 Task: In the  document policy.html Use the tool word Count 'and display word count while typing'. Find the word using Dictionary 'joyous'. Below name insert the link: in.pinterest.com
Action: Mouse moved to (212, 350)
Screenshot: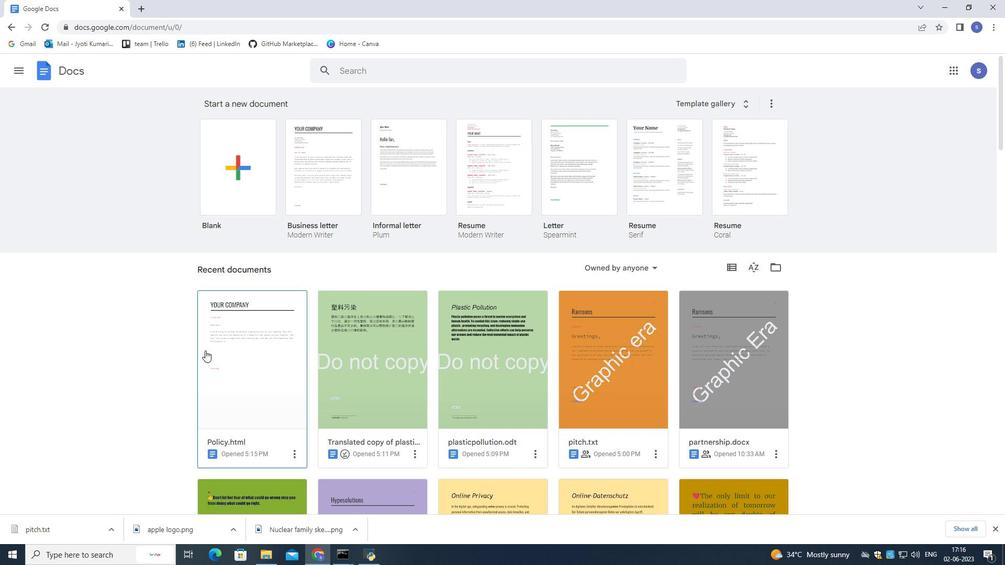 
Action: Mouse pressed left at (212, 350)
Screenshot: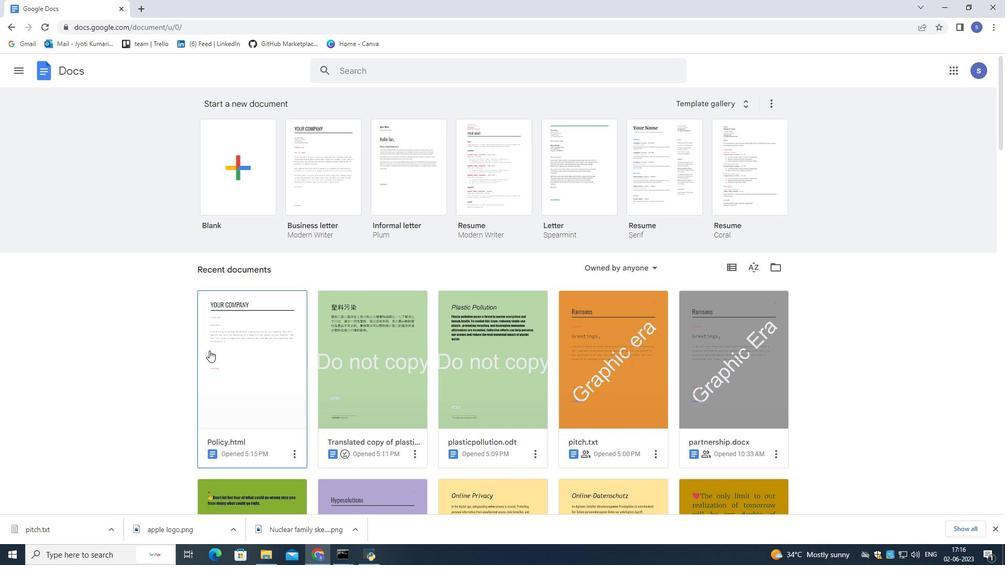 
Action: Mouse moved to (213, 350)
Screenshot: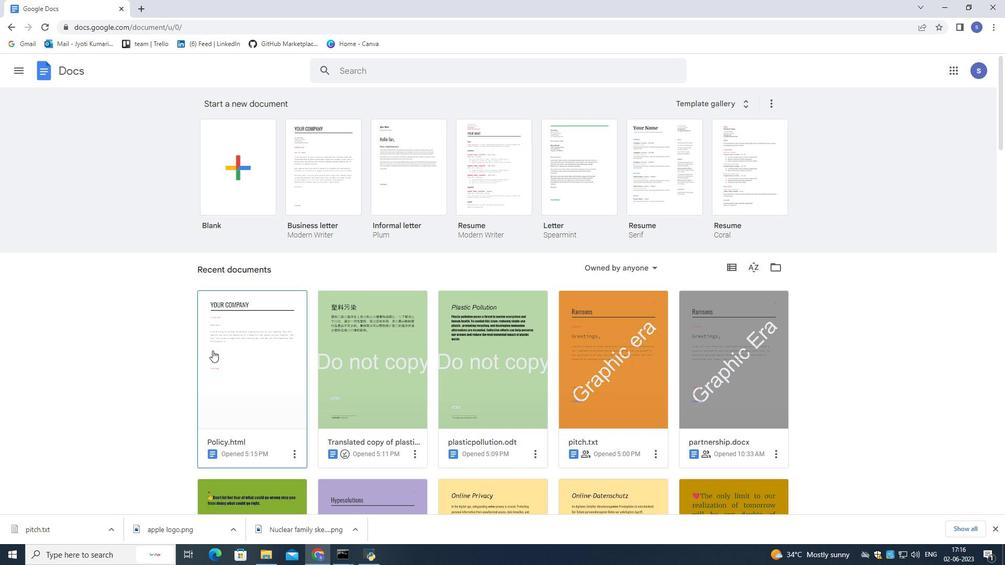 
Action: Mouse pressed left at (213, 350)
Screenshot: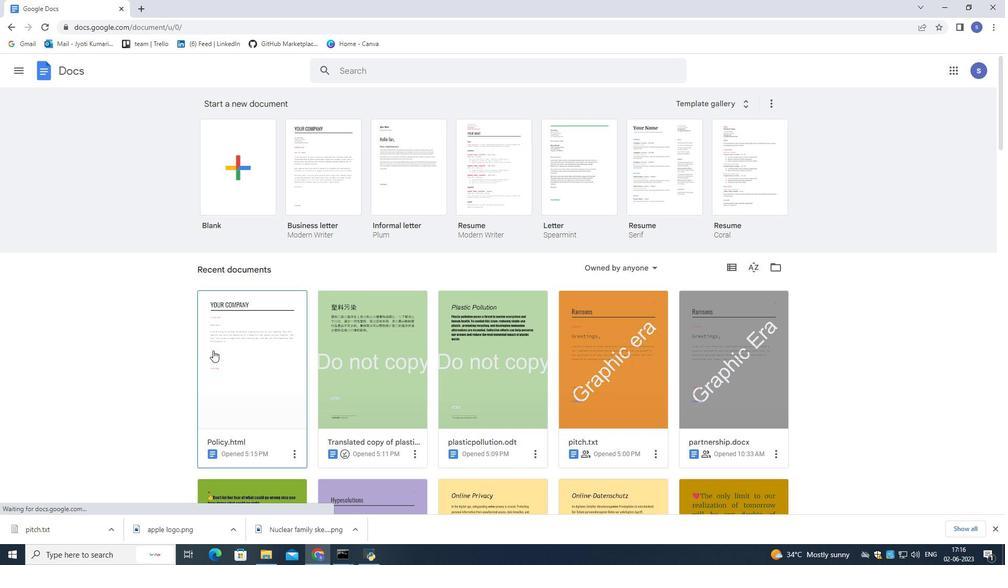 
Action: Mouse moved to (171, 75)
Screenshot: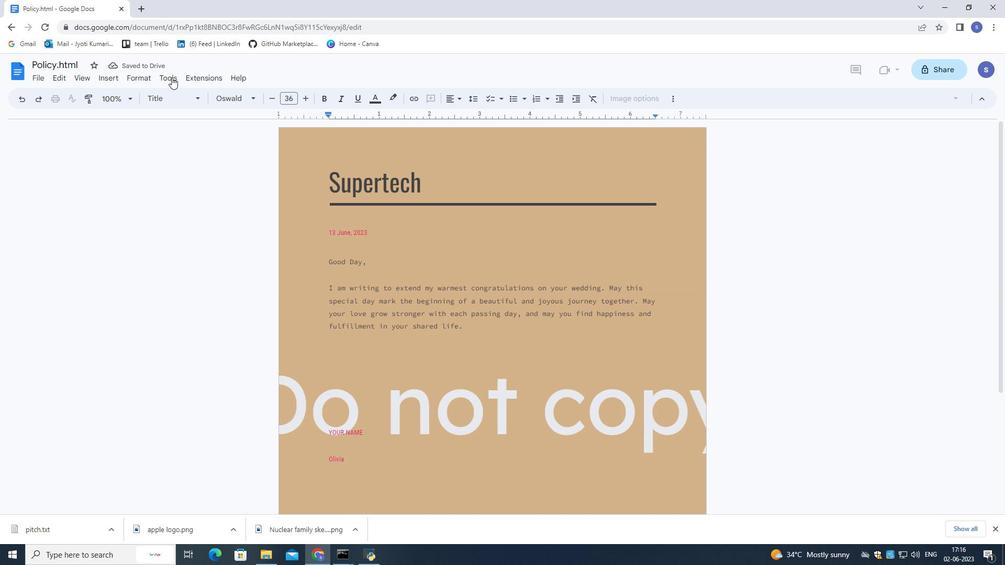 
Action: Mouse pressed left at (171, 75)
Screenshot: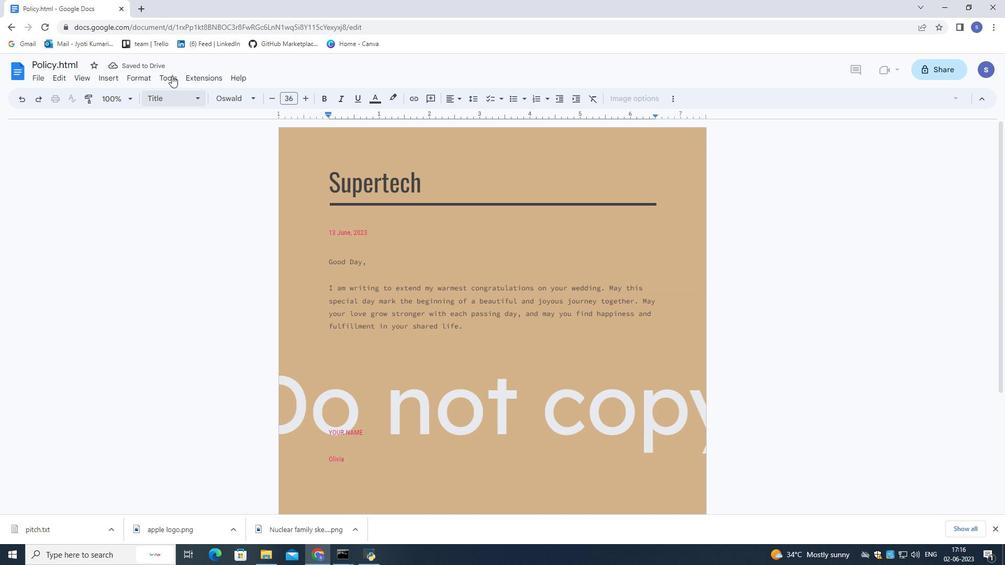 
Action: Mouse moved to (178, 108)
Screenshot: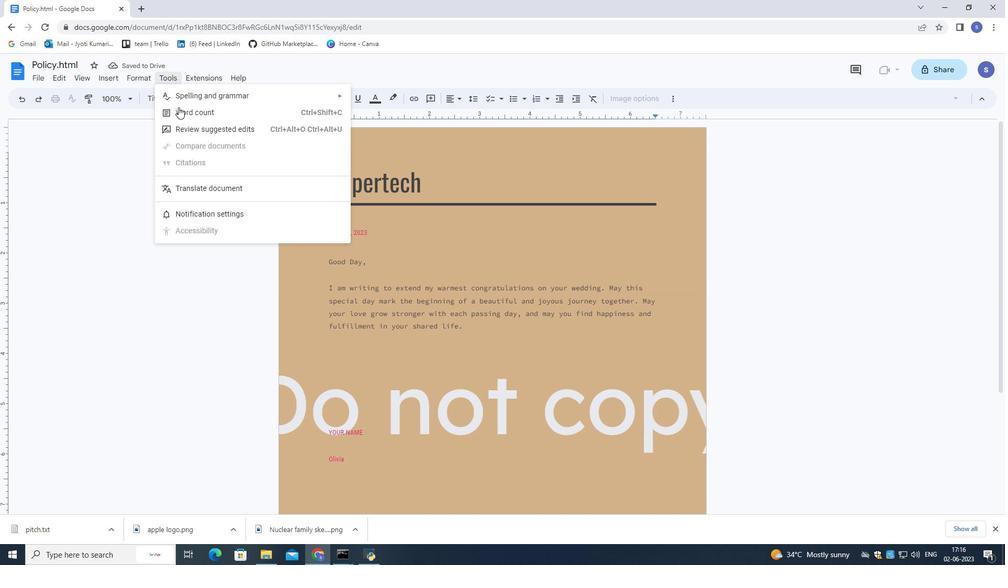 
Action: Mouse pressed left at (178, 108)
Screenshot: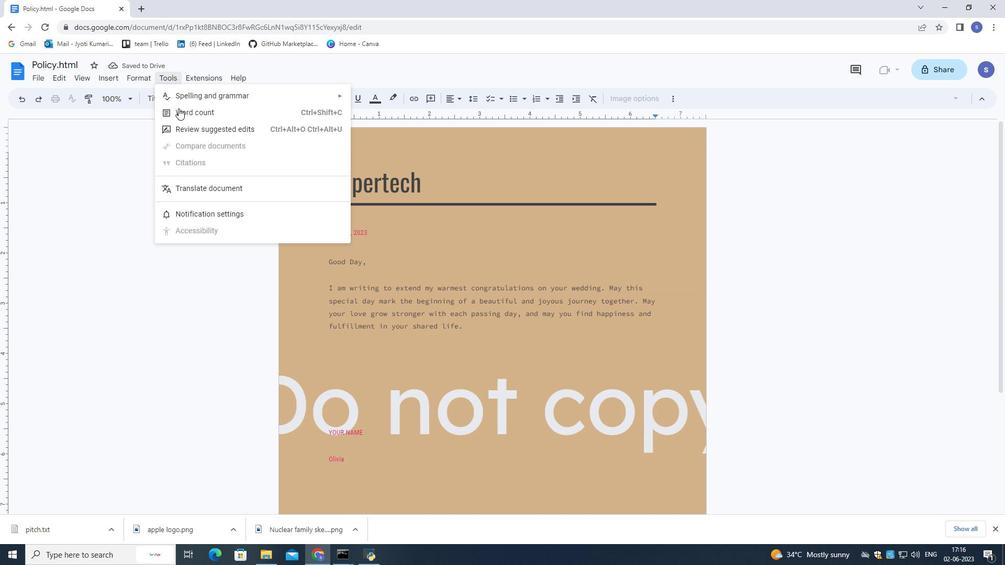 
Action: Mouse moved to (439, 328)
Screenshot: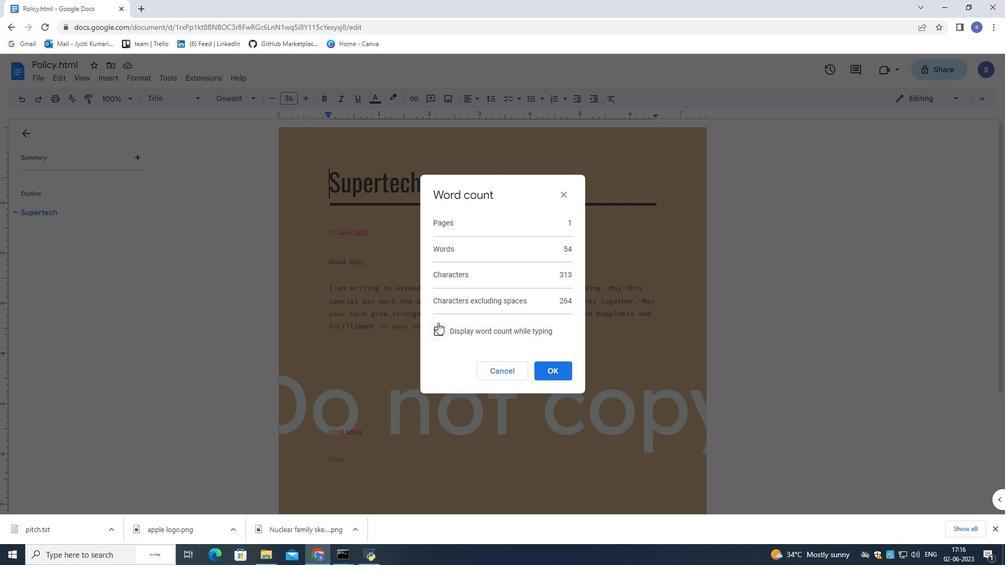 
Action: Mouse pressed left at (439, 328)
Screenshot: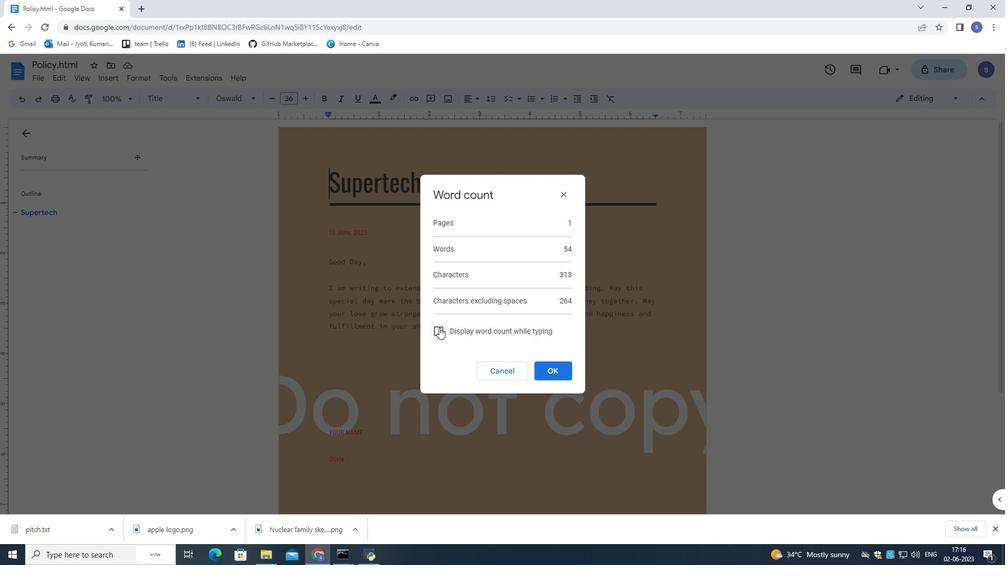 
Action: Mouse moved to (559, 372)
Screenshot: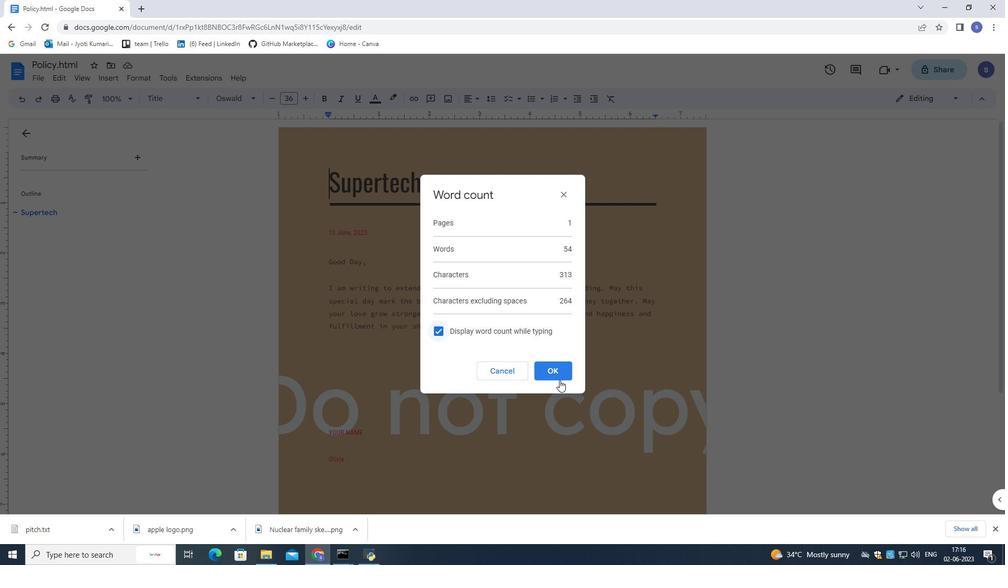 
Action: Mouse pressed left at (559, 372)
Screenshot: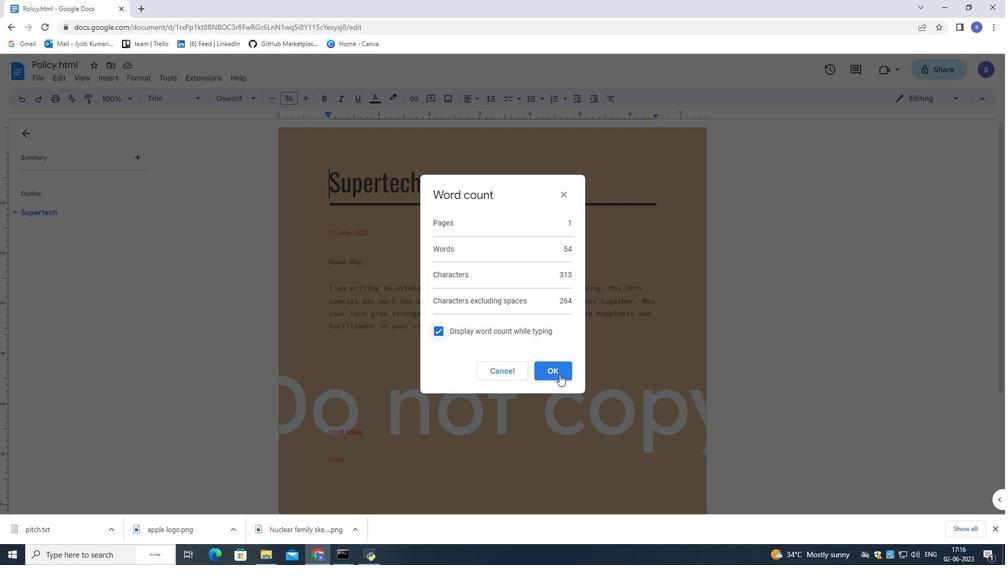 
Action: Mouse moved to (175, 76)
Screenshot: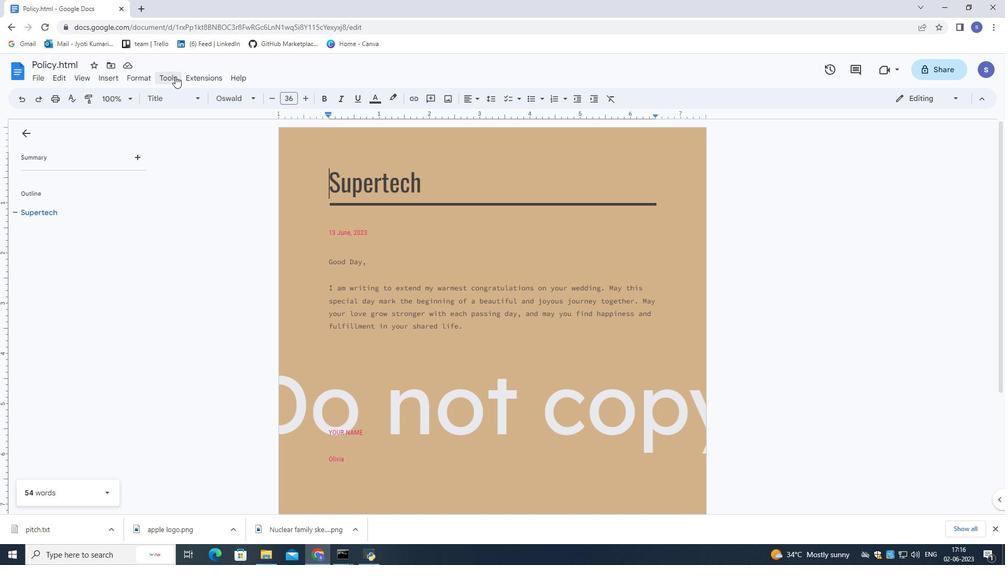 
Action: Mouse pressed left at (175, 76)
Screenshot: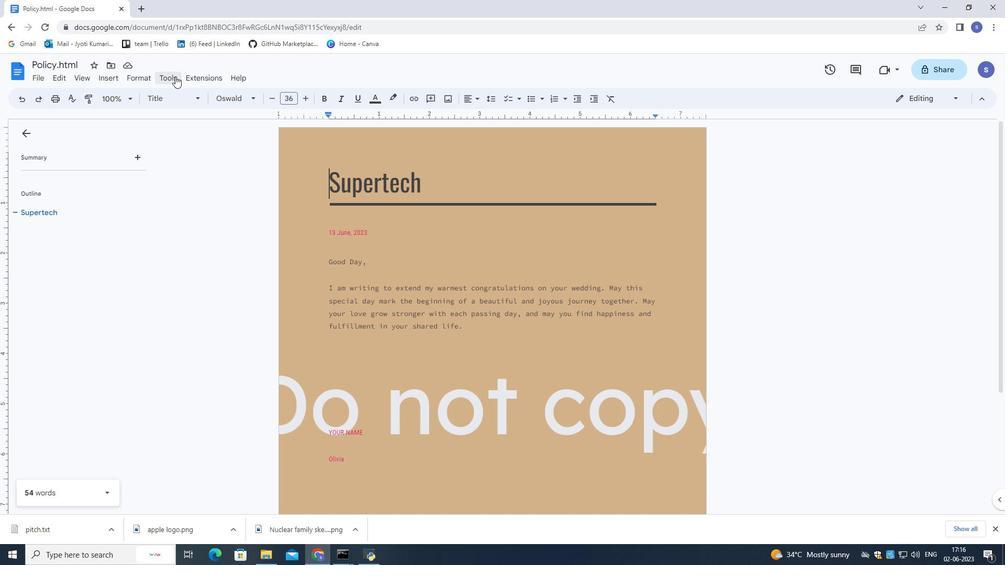 
Action: Mouse moved to (210, 215)
Screenshot: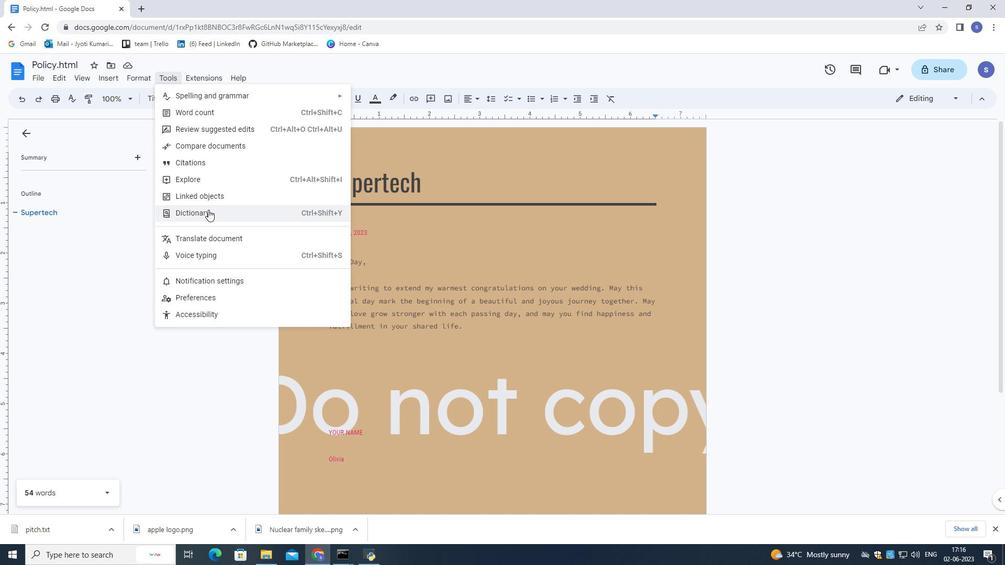 
Action: Mouse pressed left at (210, 215)
Screenshot: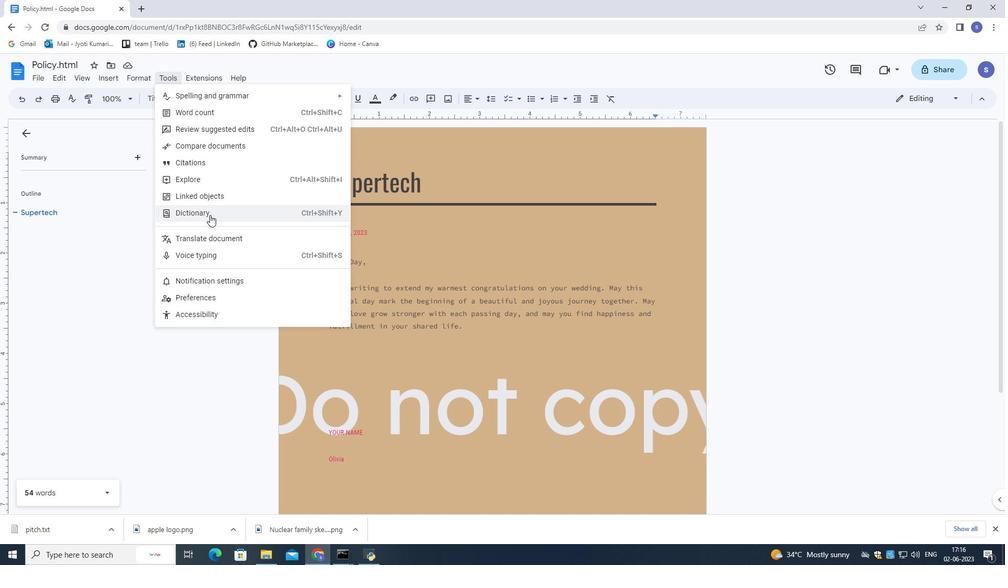 
Action: Mouse moved to (911, 129)
Screenshot: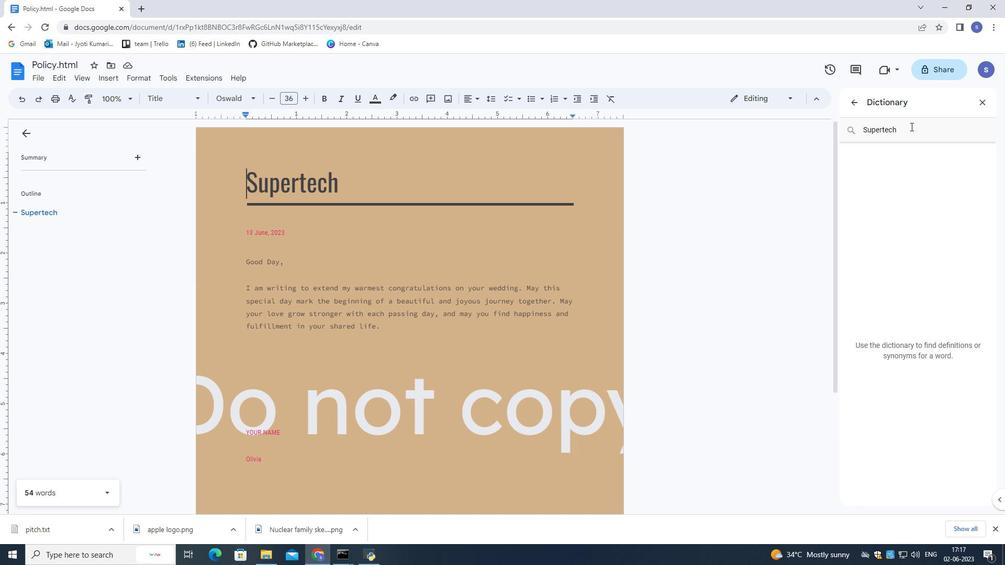 
Action: Mouse pressed left at (911, 129)
Screenshot: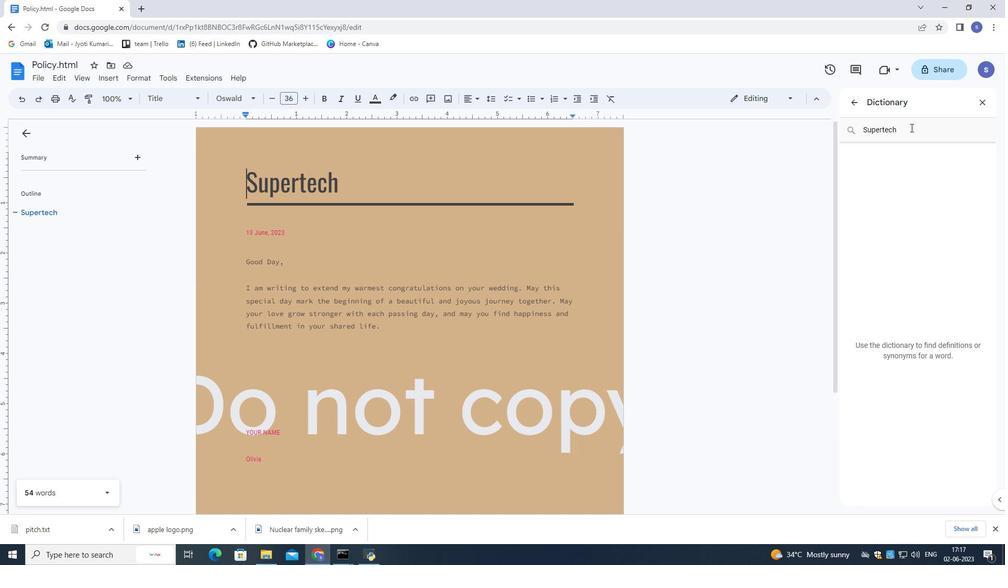 
Action: Mouse pressed left at (911, 129)
Screenshot: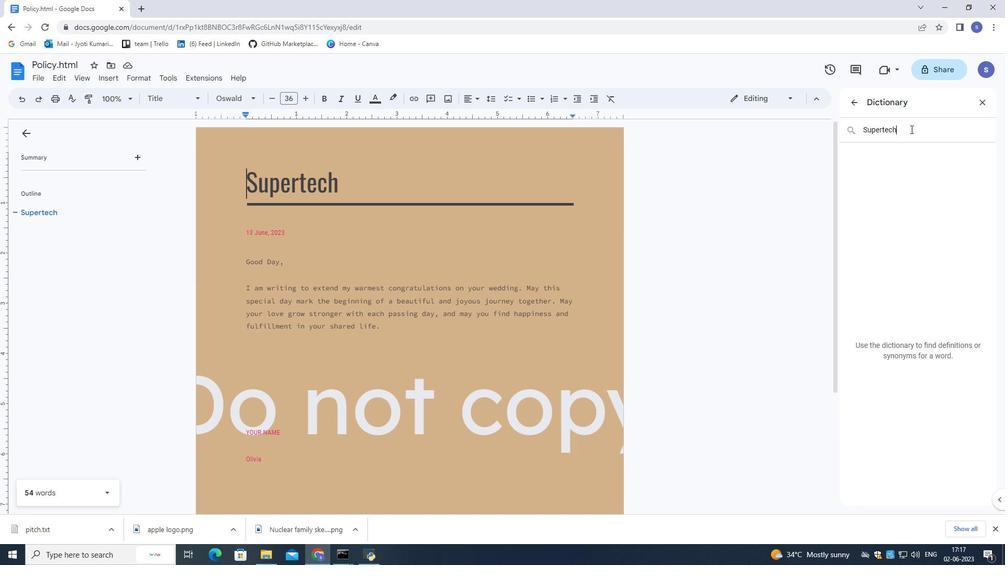 
Action: Mouse moved to (907, 135)
Screenshot: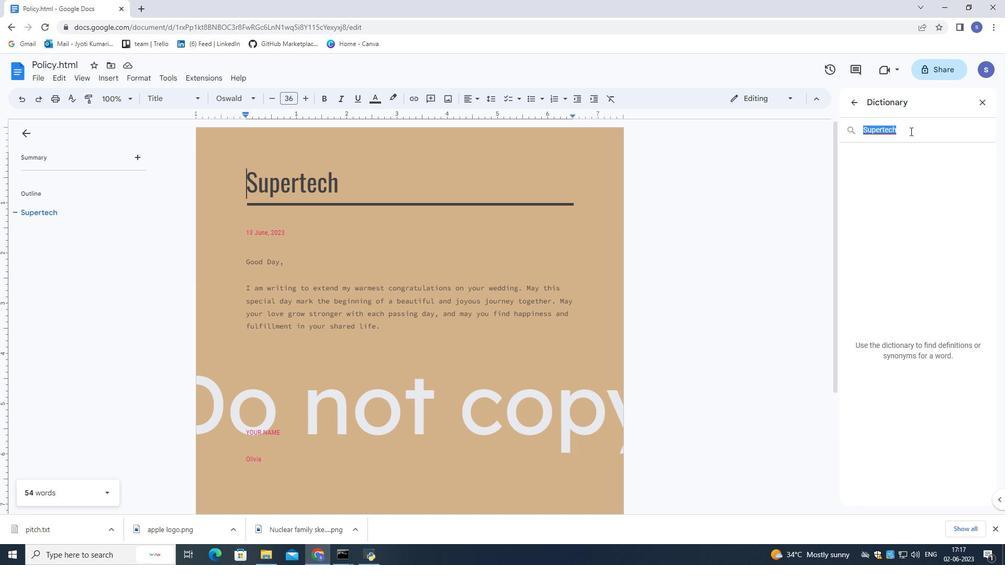 
Action: Key pressed joyous<Key.enter>
Screenshot: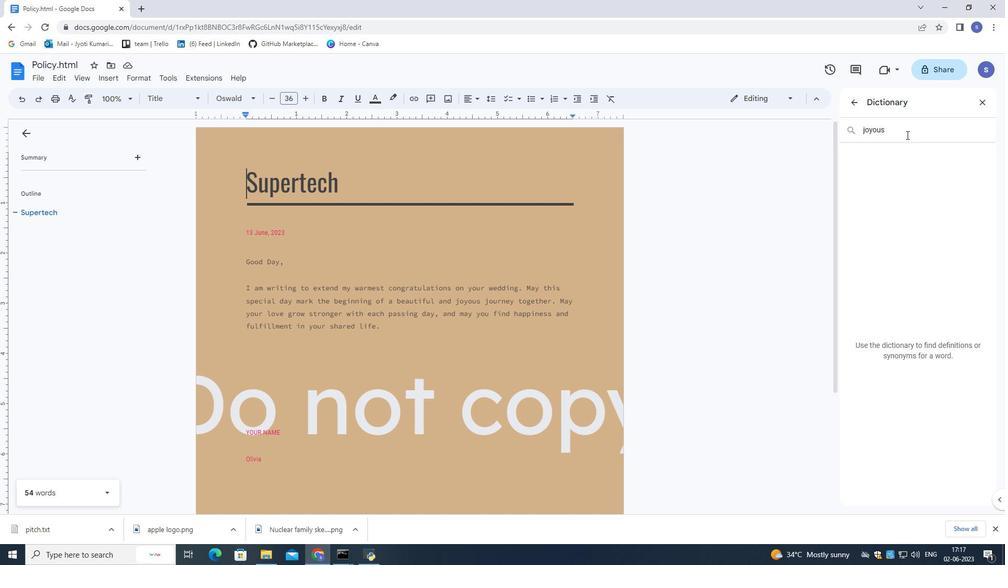 
Action: Mouse moved to (470, 349)
Screenshot: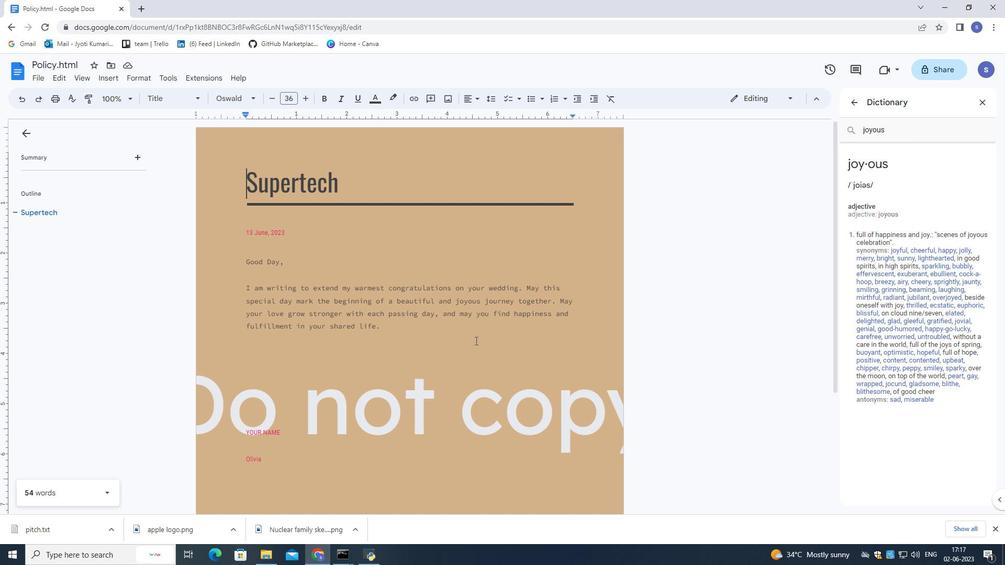 
Action: Mouse scrolled (470, 349) with delta (0, 0)
Screenshot: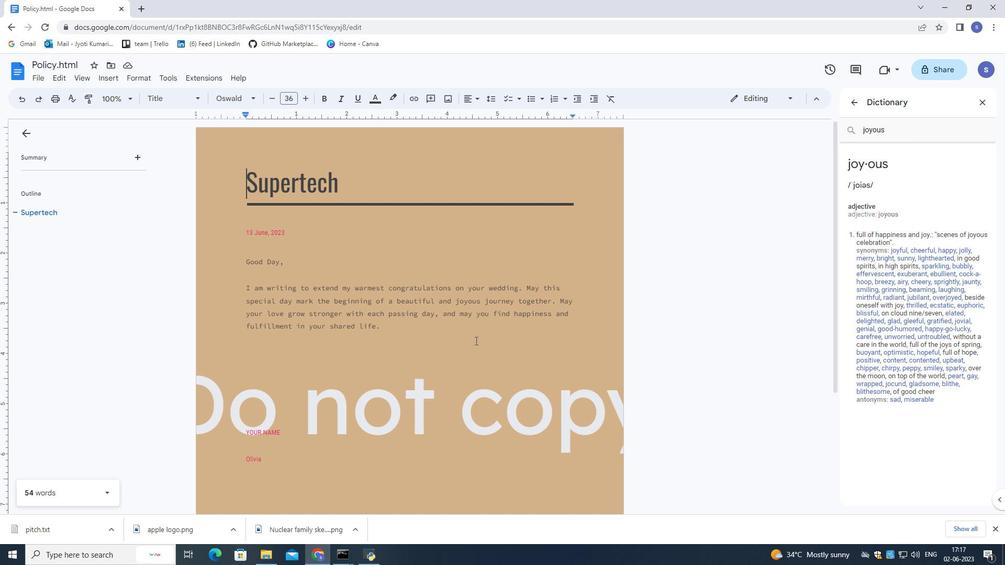 
Action: Mouse moved to (470, 350)
Screenshot: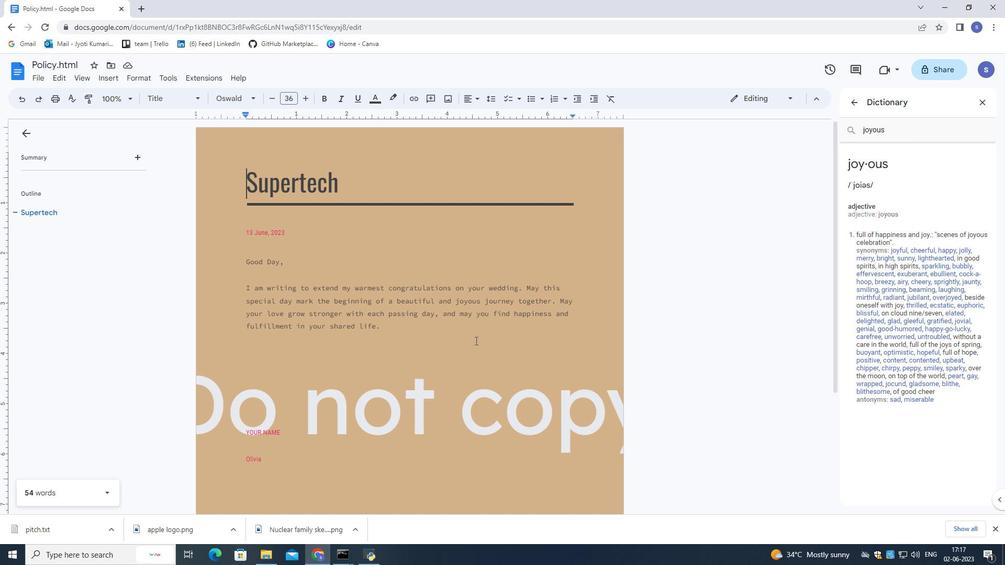 
Action: Mouse scrolled (470, 349) with delta (0, 0)
Screenshot: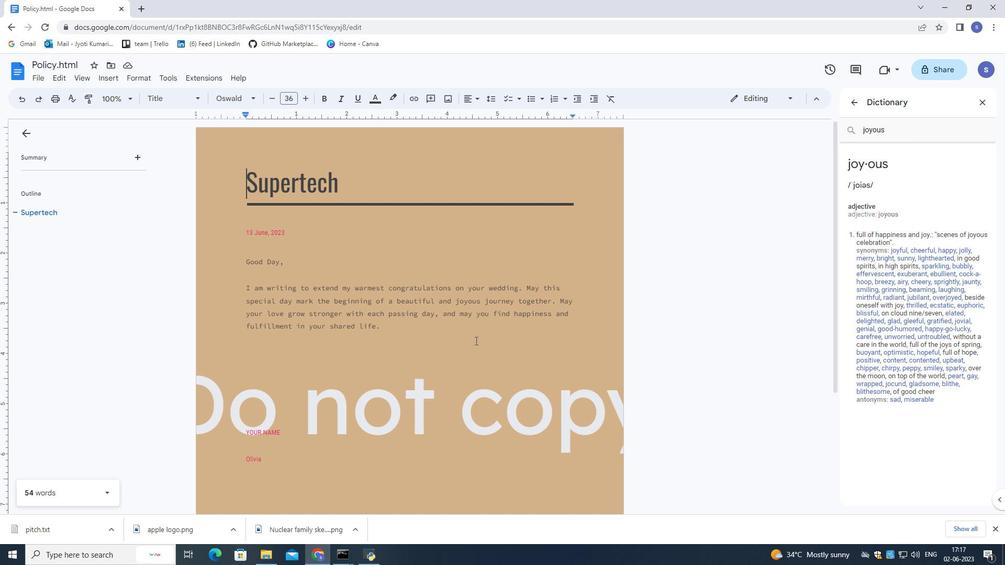 
Action: Mouse scrolled (470, 349) with delta (0, 0)
Screenshot: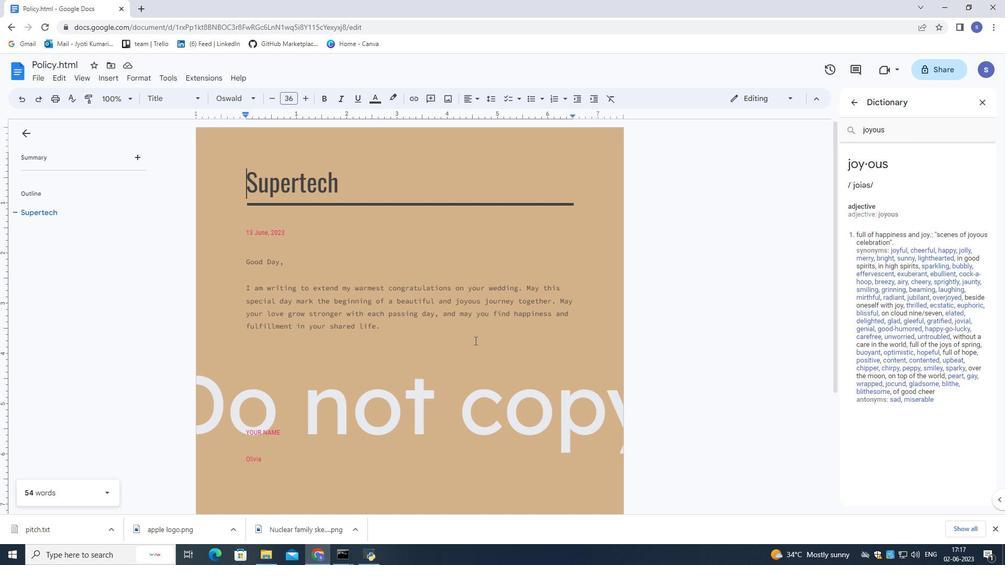 
Action: Mouse scrolled (470, 349) with delta (0, 0)
Screenshot: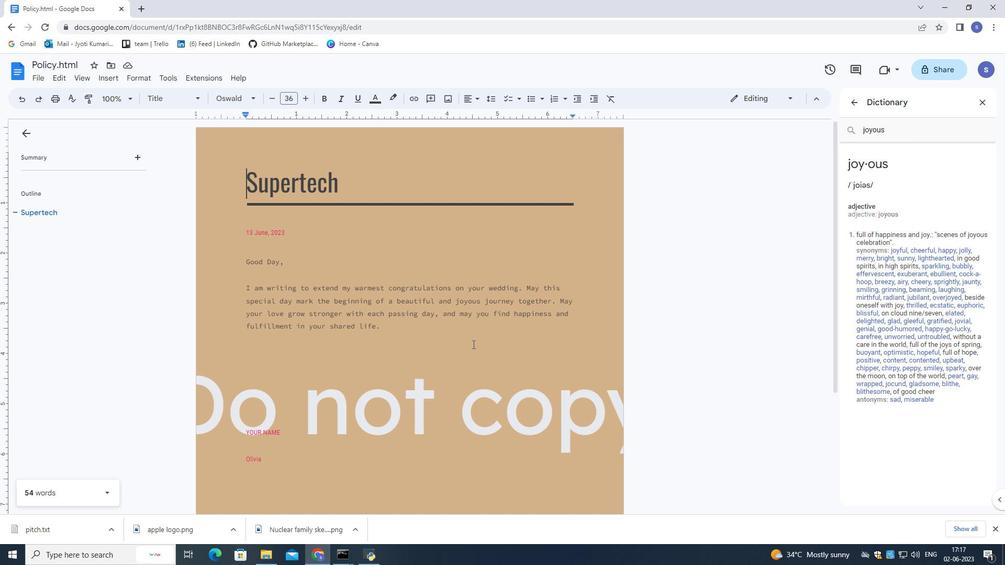 
Action: Mouse moved to (310, 289)
Screenshot: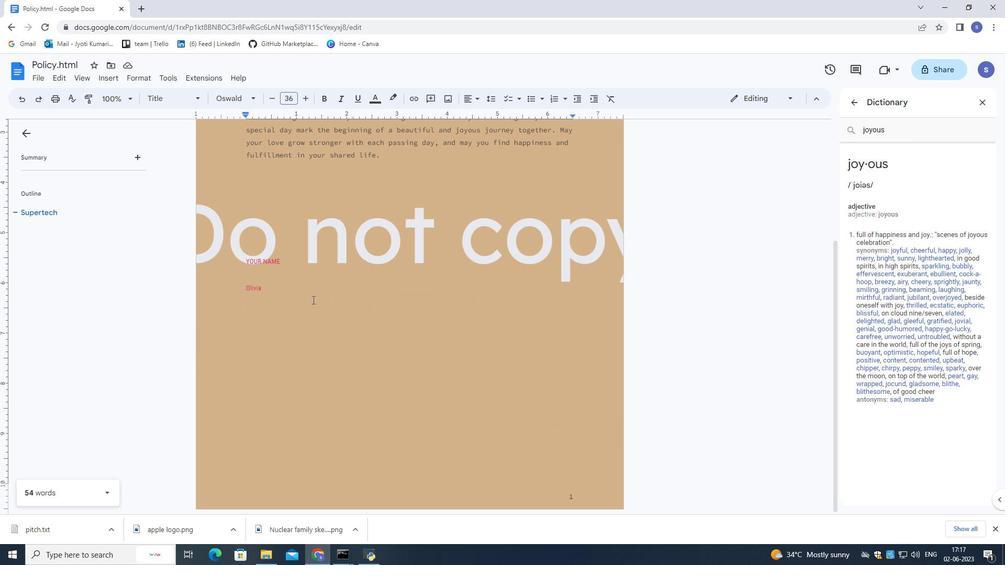 
Action: Mouse pressed left at (310, 289)
Screenshot: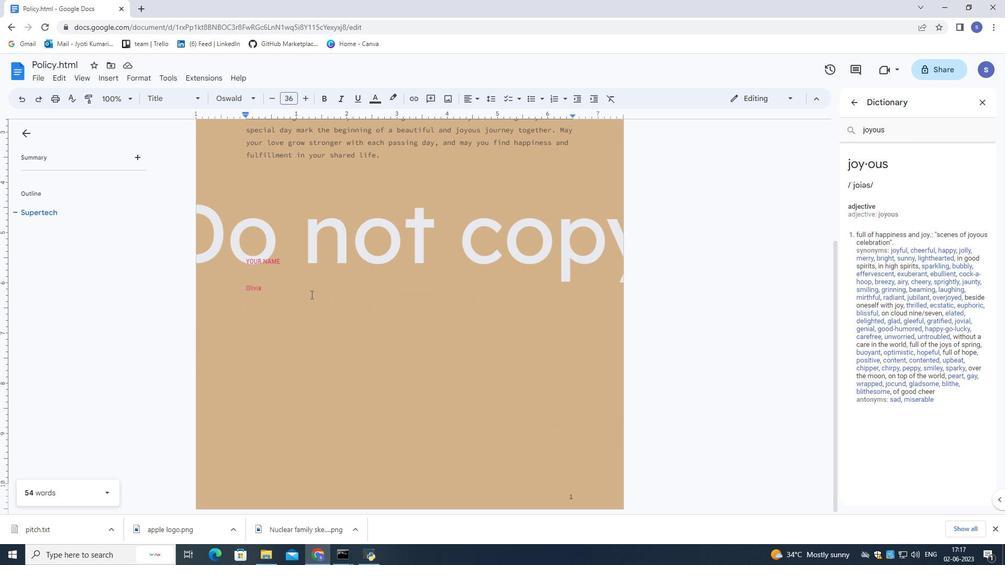 
Action: Mouse moved to (347, 289)
Screenshot: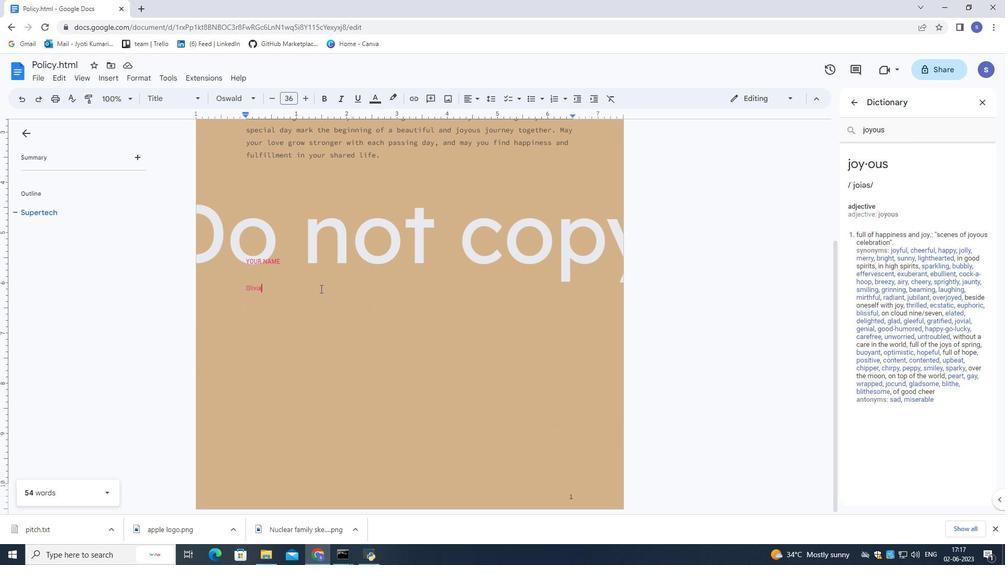 
Action: Key pressed <Key.enter>
Screenshot: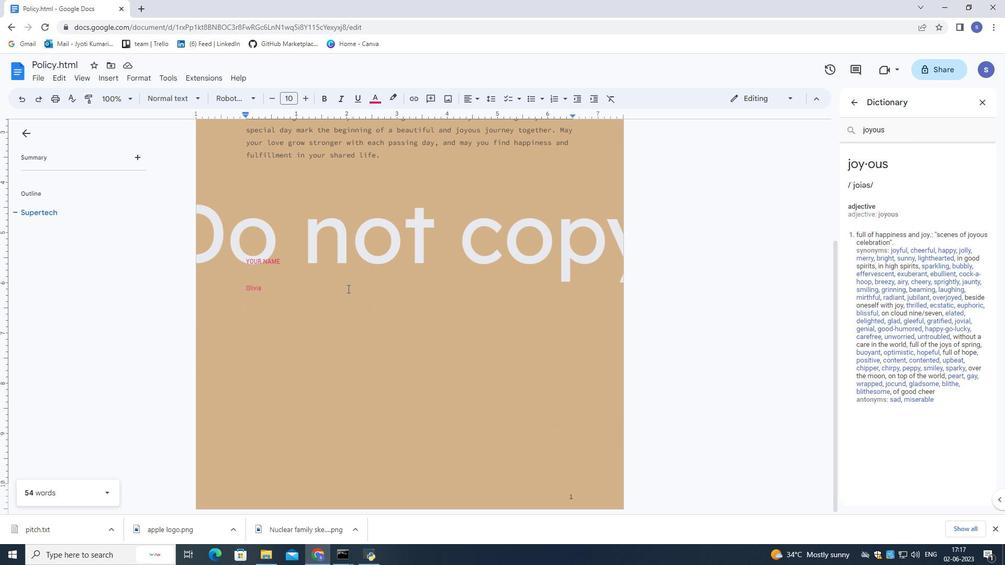 
Action: Mouse moved to (103, 76)
Screenshot: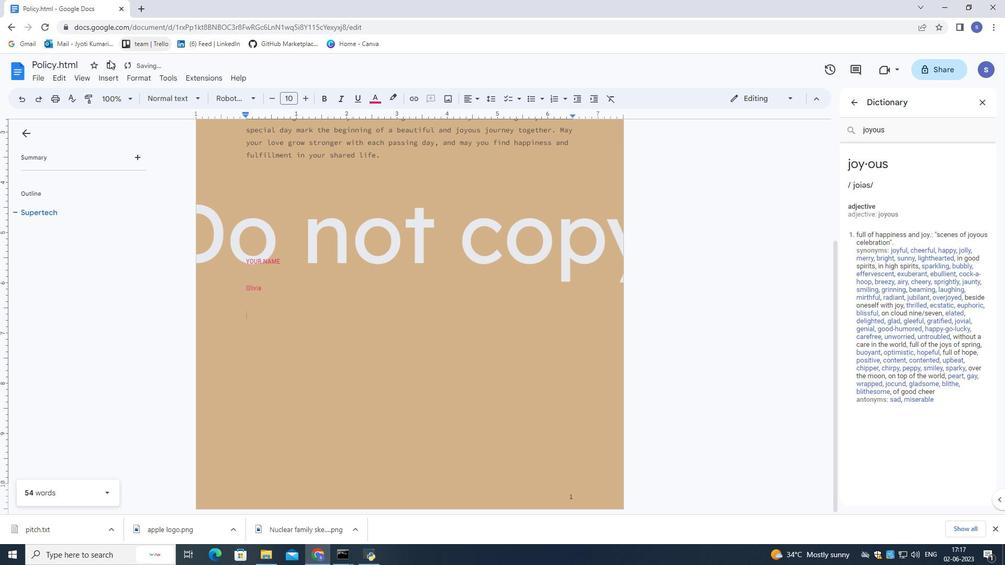 
Action: Mouse pressed left at (103, 76)
Screenshot: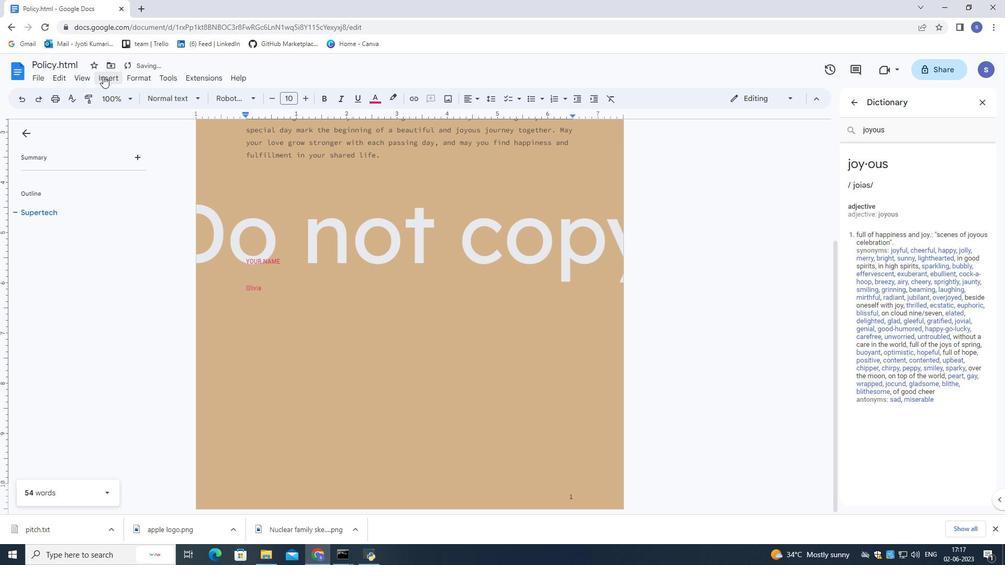 
Action: Mouse moved to (132, 400)
Screenshot: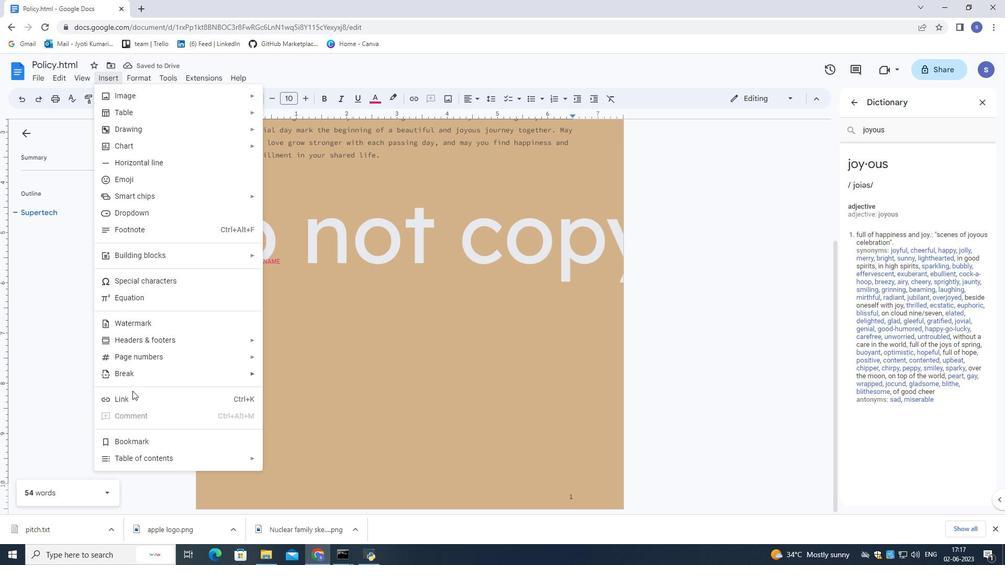 
Action: Mouse pressed left at (132, 400)
Screenshot: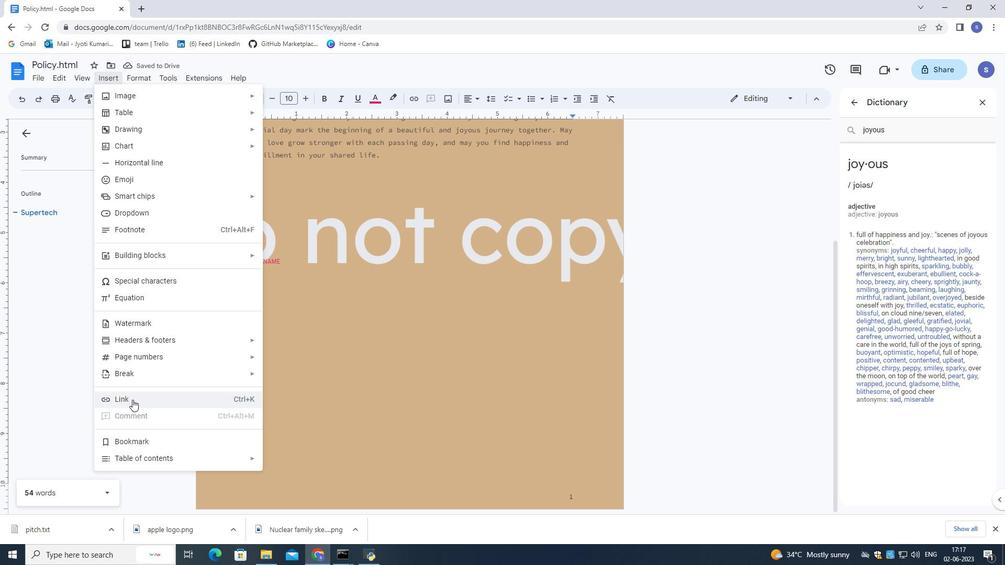 
Action: Mouse moved to (255, 400)
Screenshot: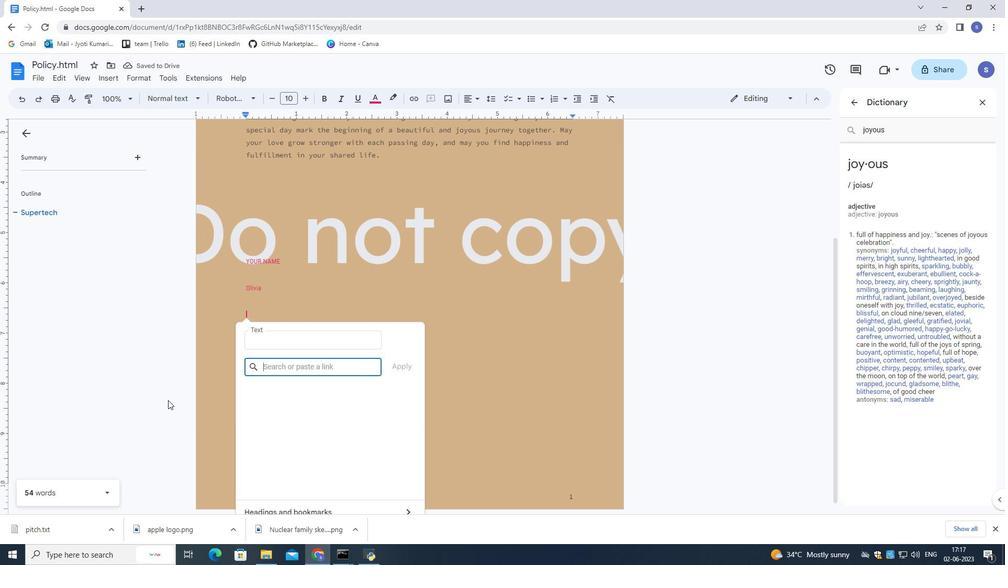 
Action: Key pressed in.pinerest.o<Key.backspace>com
Screenshot: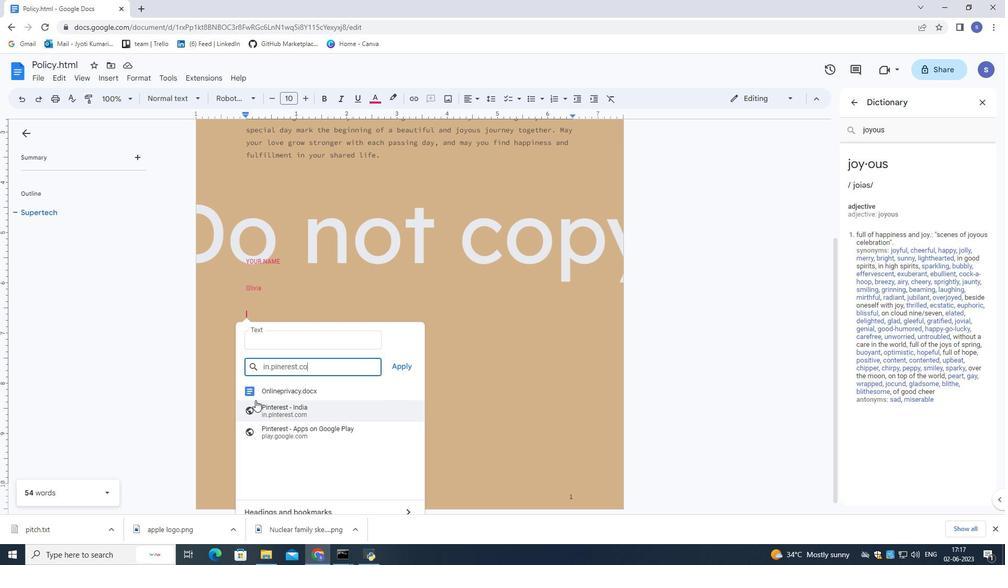 
Action: Mouse moved to (407, 365)
Screenshot: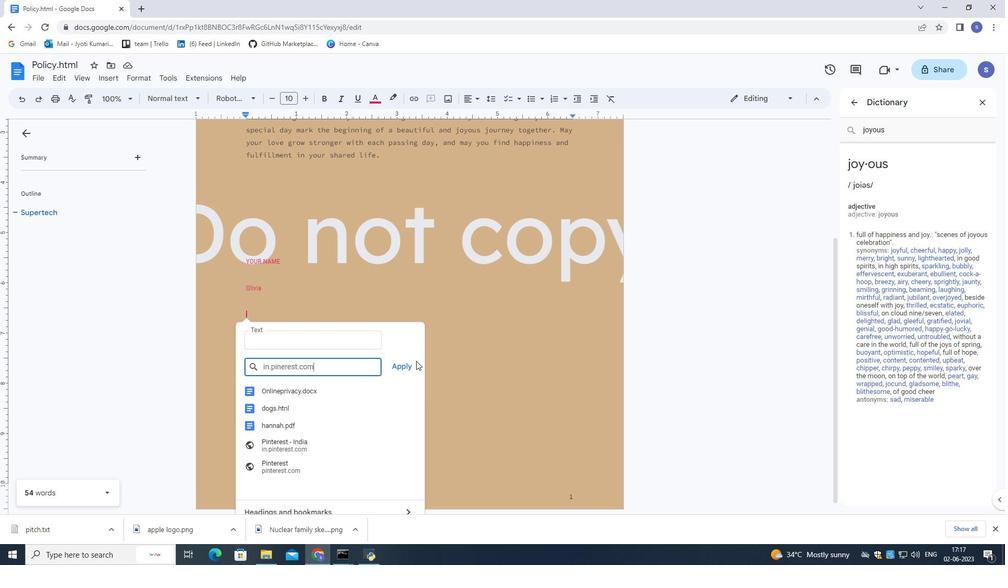 
Action: Mouse pressed left at (407, 365)
Screenshot: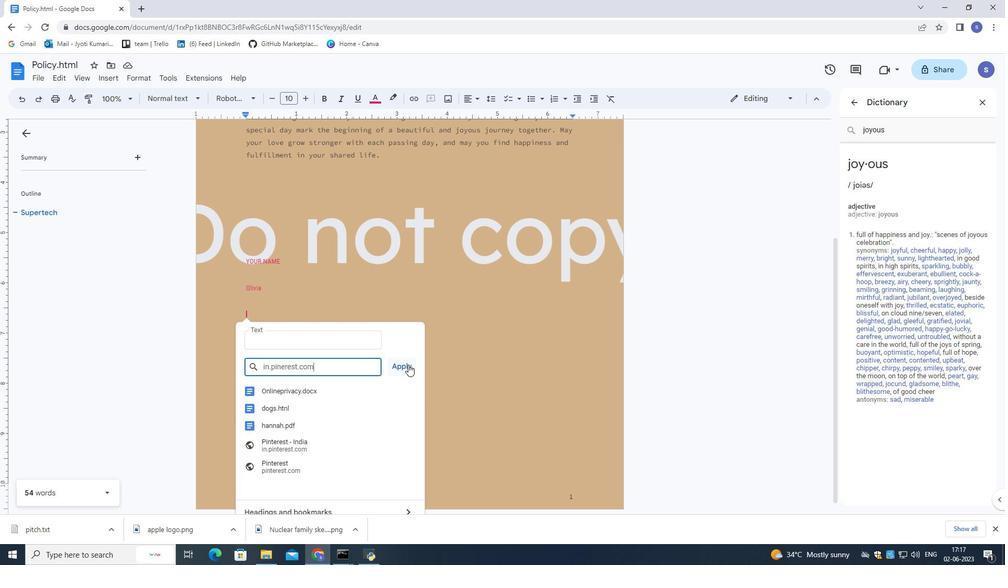
Action: Mouse moved to (407, 367)
Screenshot: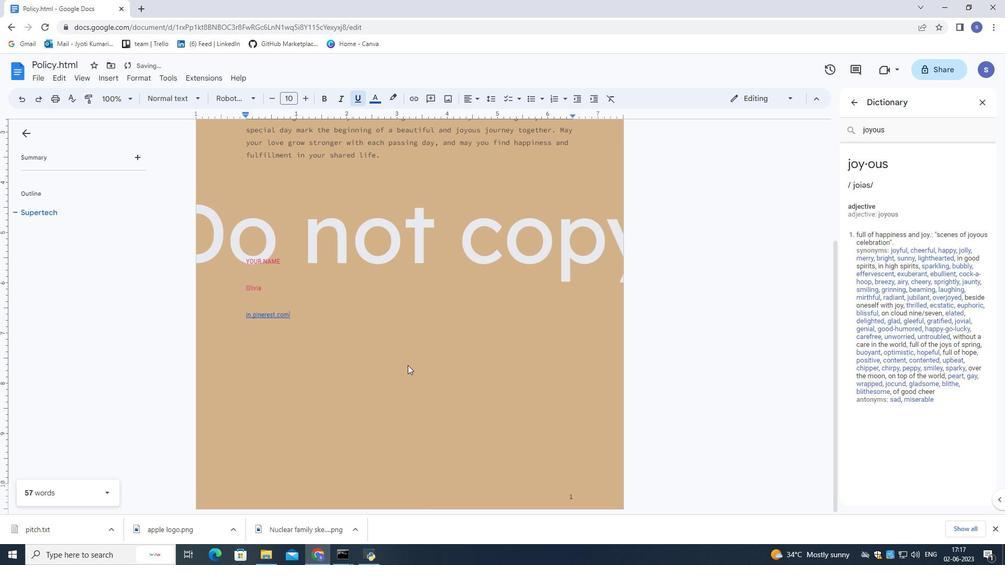 
Action: Mouse scrolled (407, 367) with delta (0, 0)
Screenshot: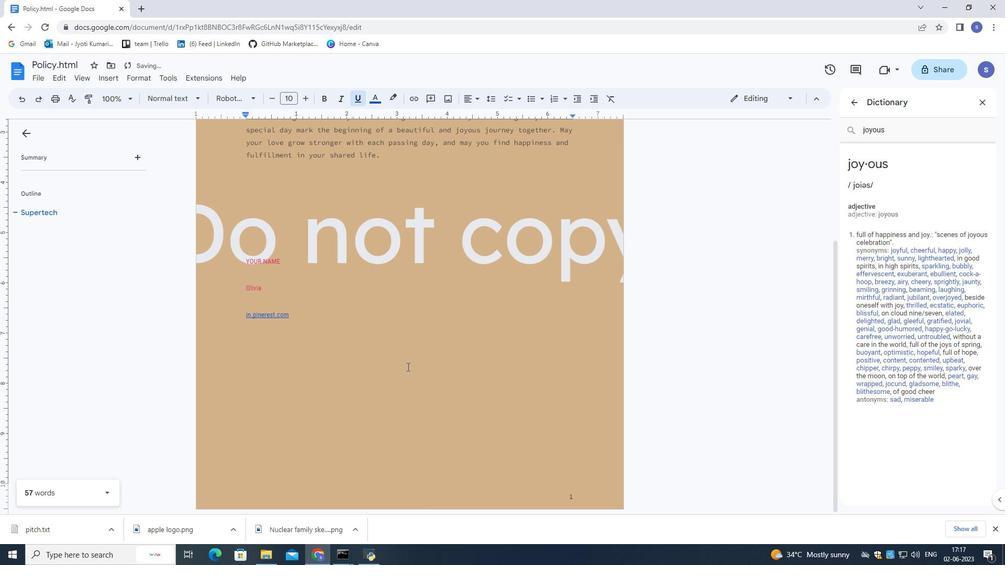 
Action: Mouse scrolled (407, 367) with delta (0, 0)
Screenshot: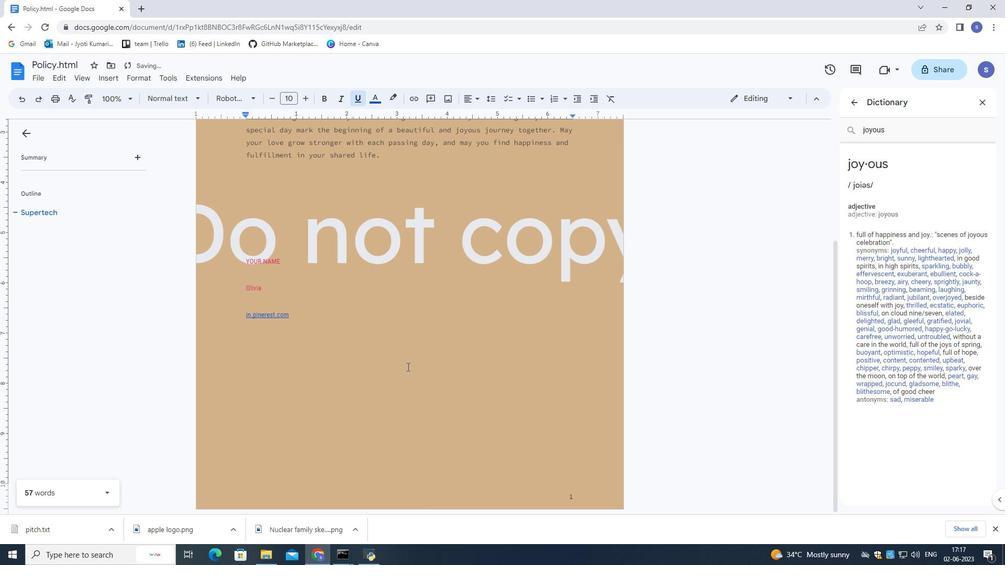 
Action: Mouse scrolled (407, 367) with delta (0, 0)
Screenshot: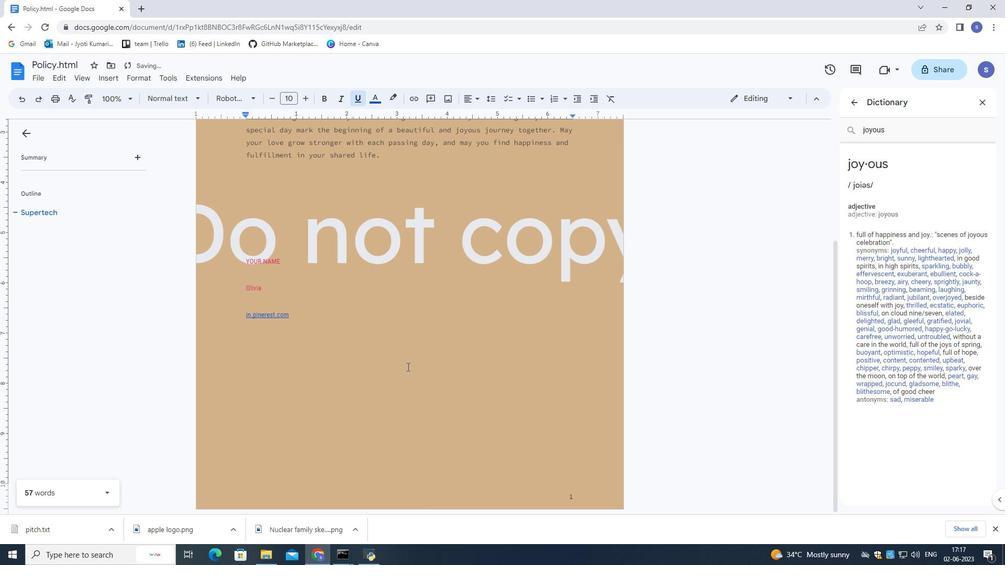 
Action: Mouse scrolled (407, 367) with delta (0, 0)
Screenshot: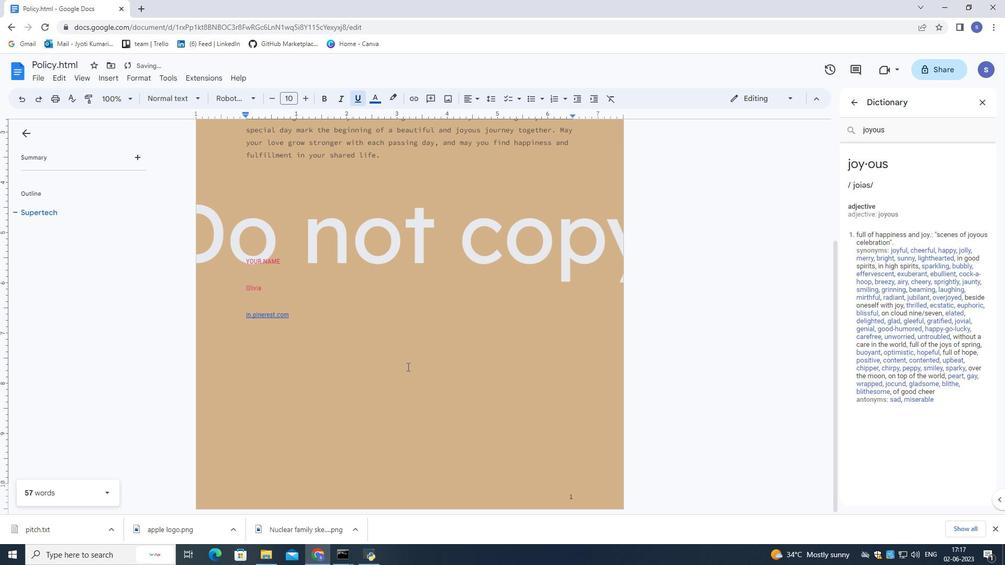 
Action: Mouse scrolled (407, 367) with delta (0, 0)
Screenshot: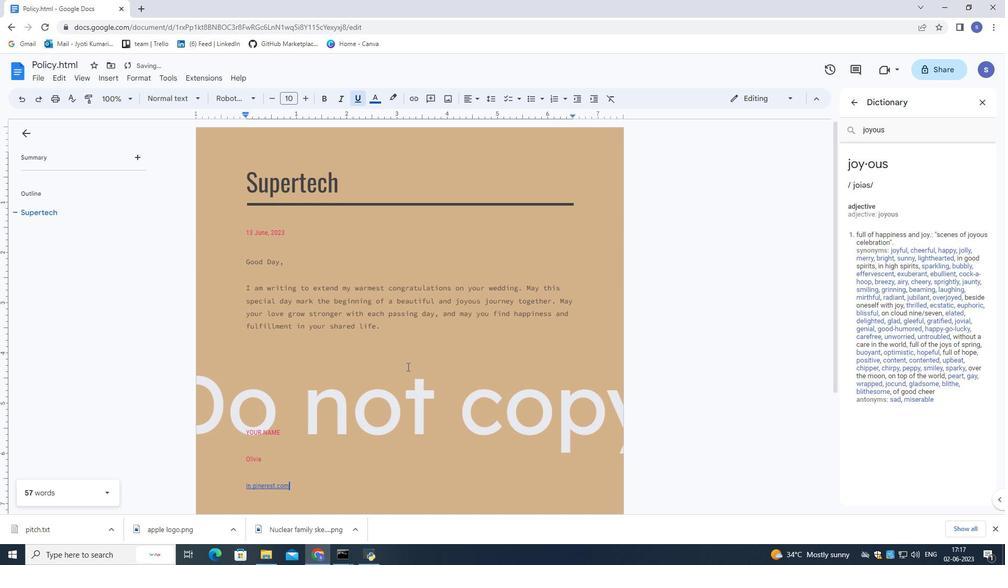 
Action: Mouse scrolled (407, 367) with delta (0, 0)
Screenshot: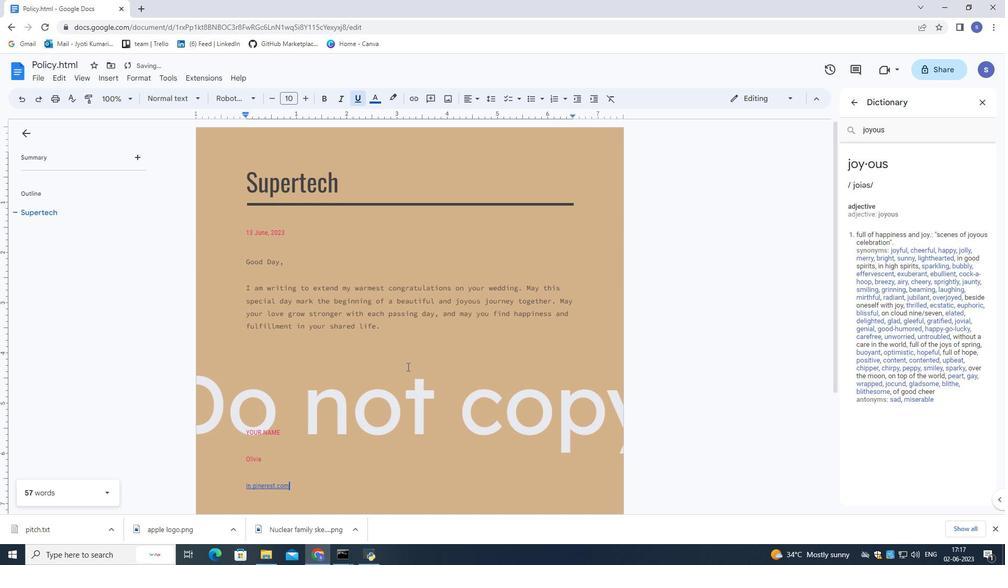 
Action: Mouse scrolled (407, 367) with delta (0, 0)
Screenshot: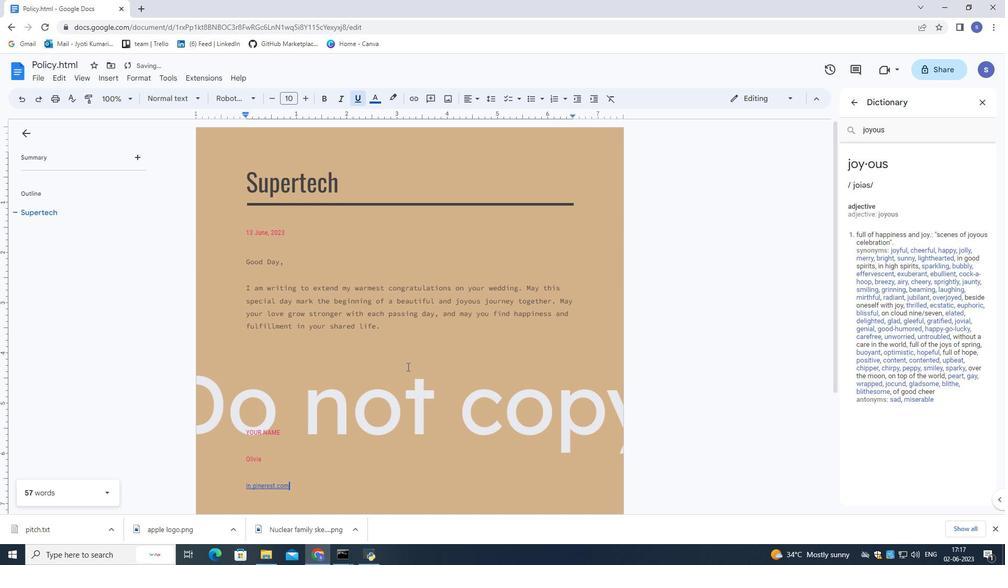 
Action: Mouse scrolled (407, 367) with delta (0, 0)
Screenshot: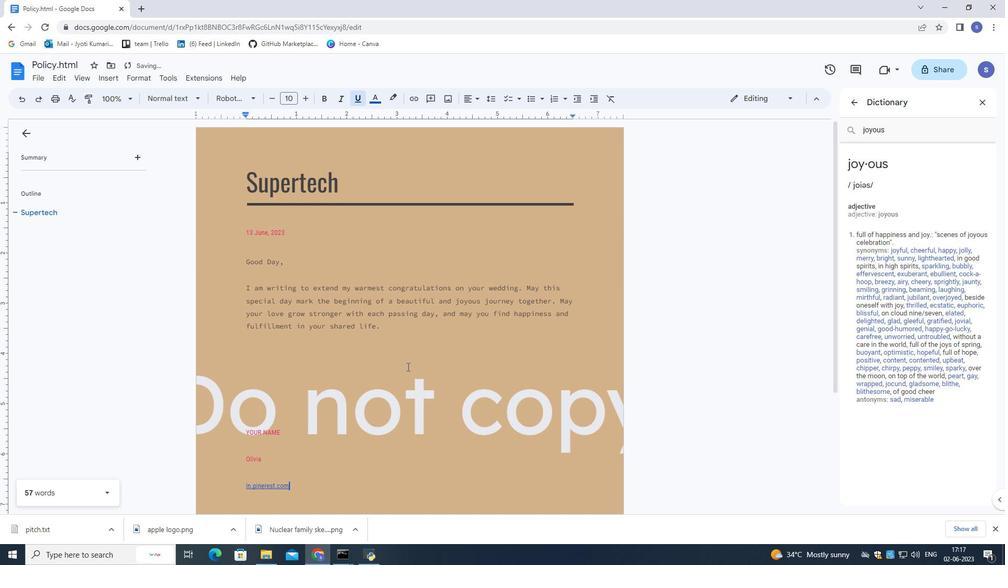 
Action: Mouse scrolled (407, 366) with delta (0, 0)
Screenshot: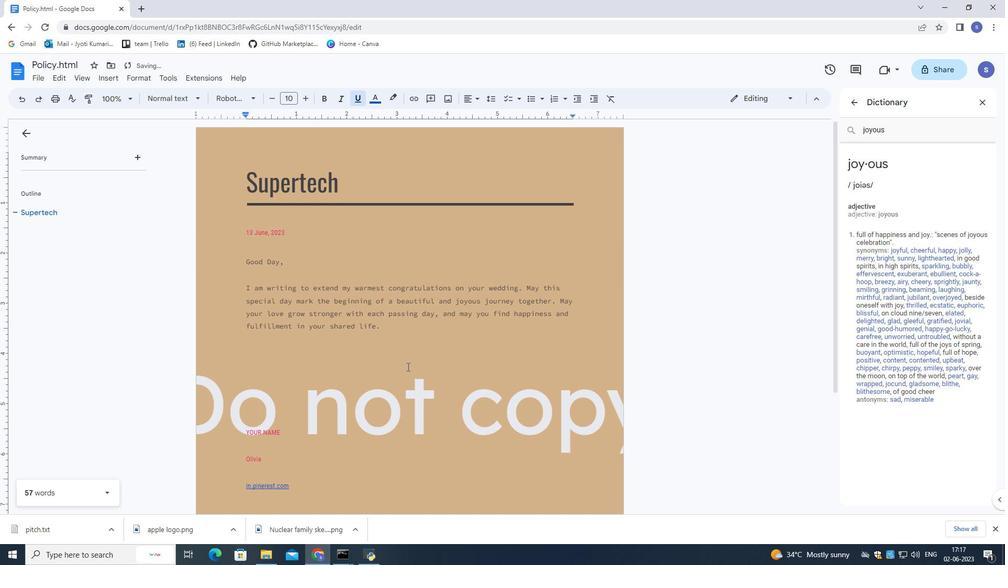 
Action: Mouse moved to (407, 368)
Screenshot: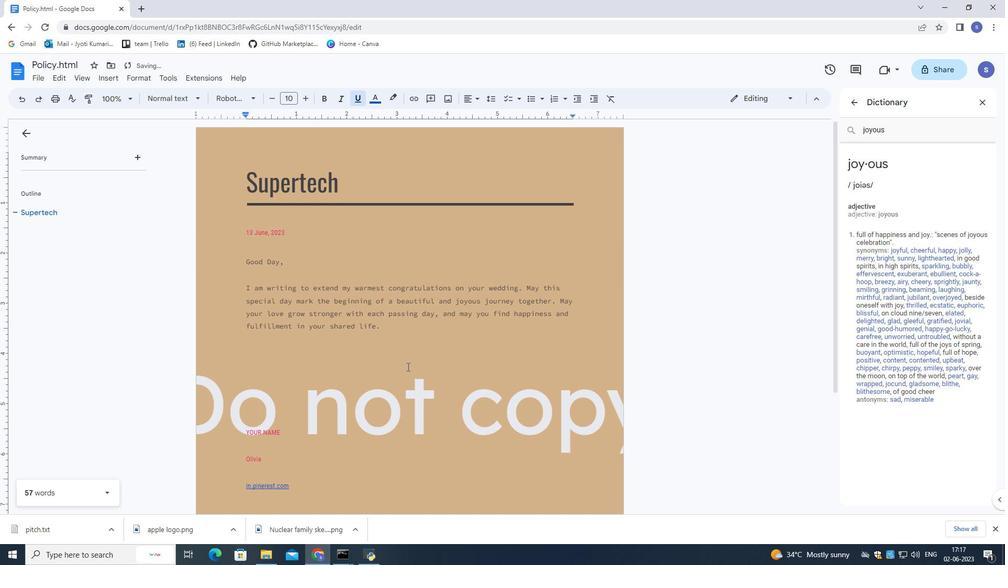 
Action: Mouse scrolled (407, 368) with delta (0, 0)
Screenshot: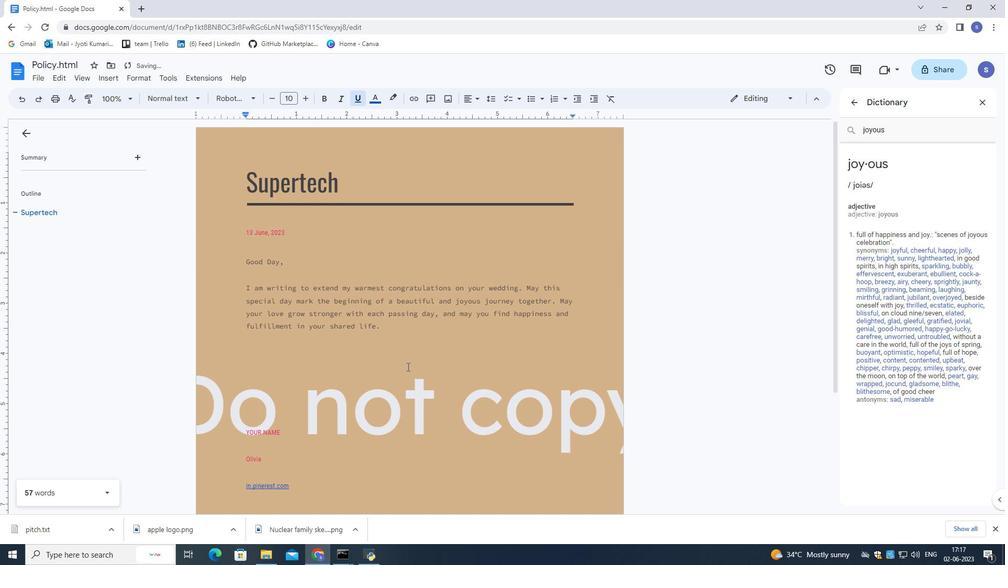 
Action: Mouse moved to (407, 369)
Screenshot: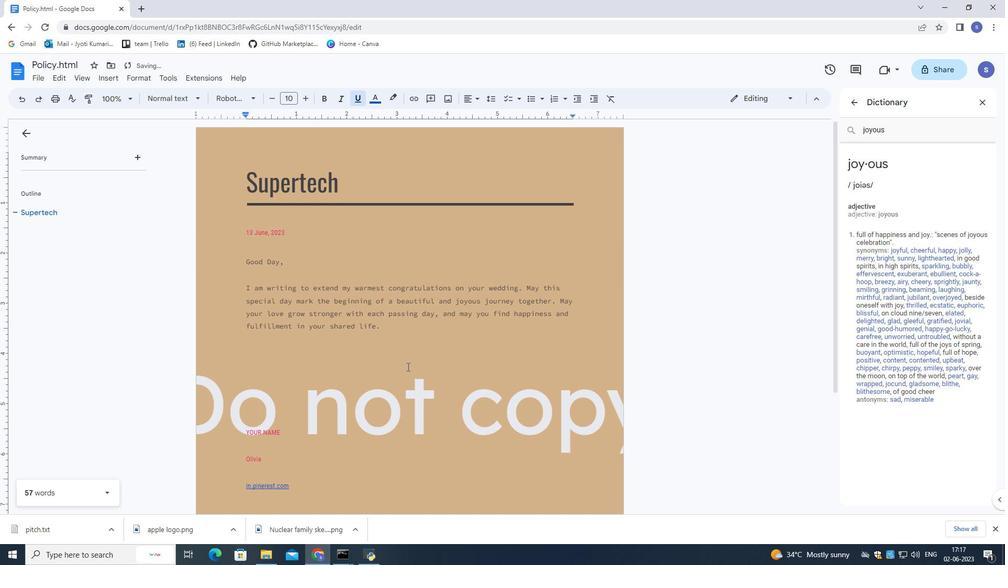 
Action: Mouse scrolled (407, 368) with delta (0, 0)
Screenshot: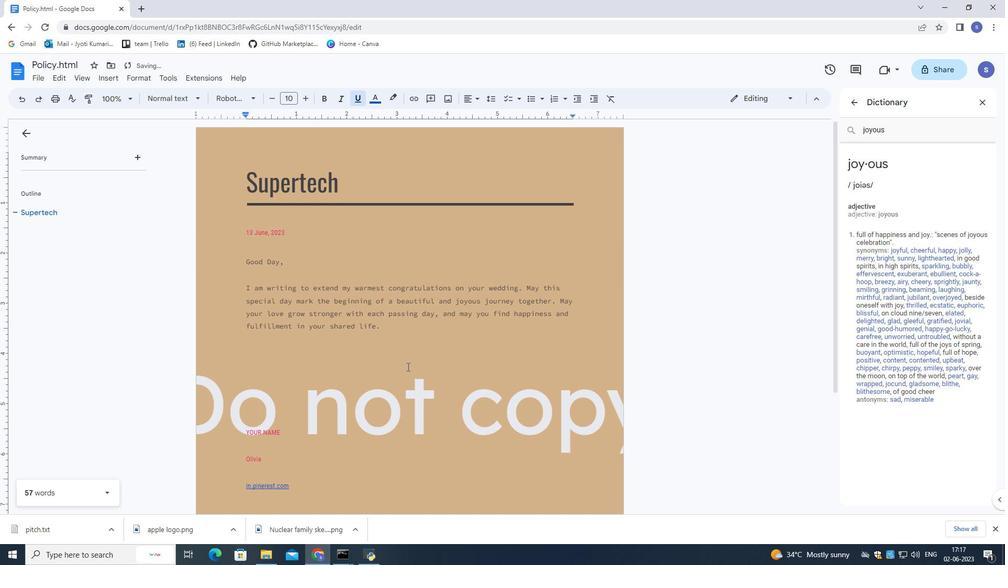 
Action: Mouse scrolled (407, 368) with delta (0, 0)
Screenshot: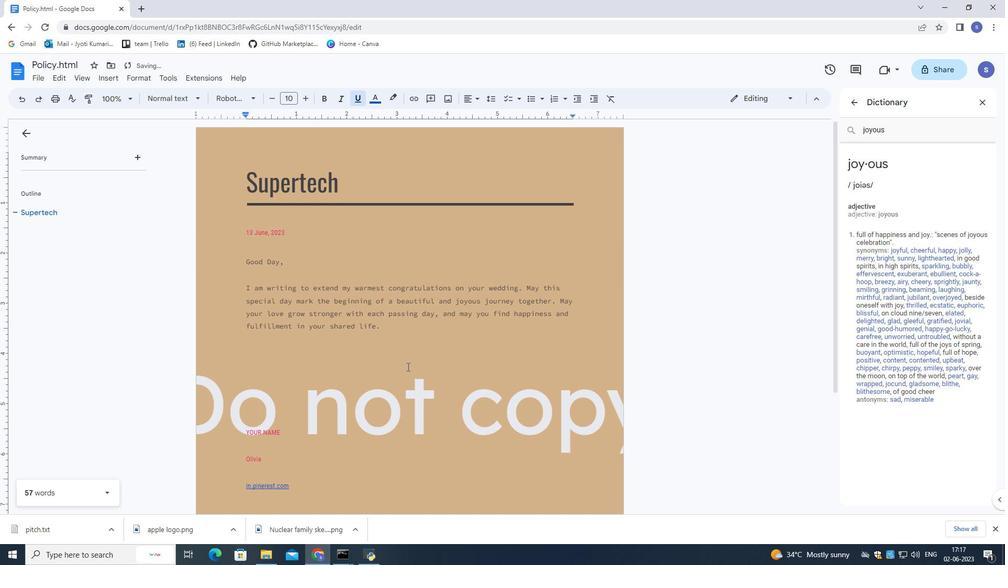 
Action: Mouse scrolled (407, 368) with delta (0, 0)
Screenshot: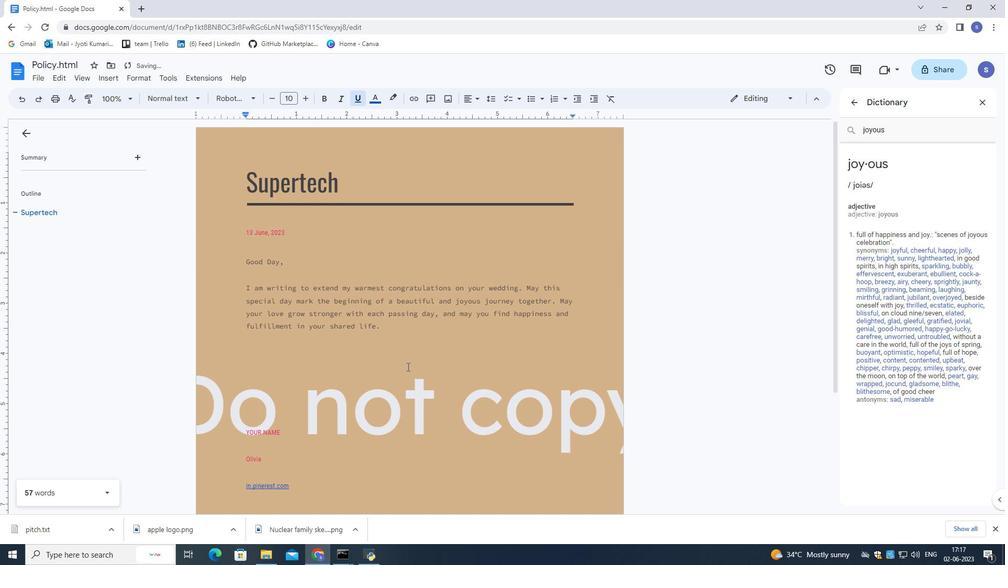 
Action: Mouse scrolled (407, 368) with delta (0, 0)
Screenshot: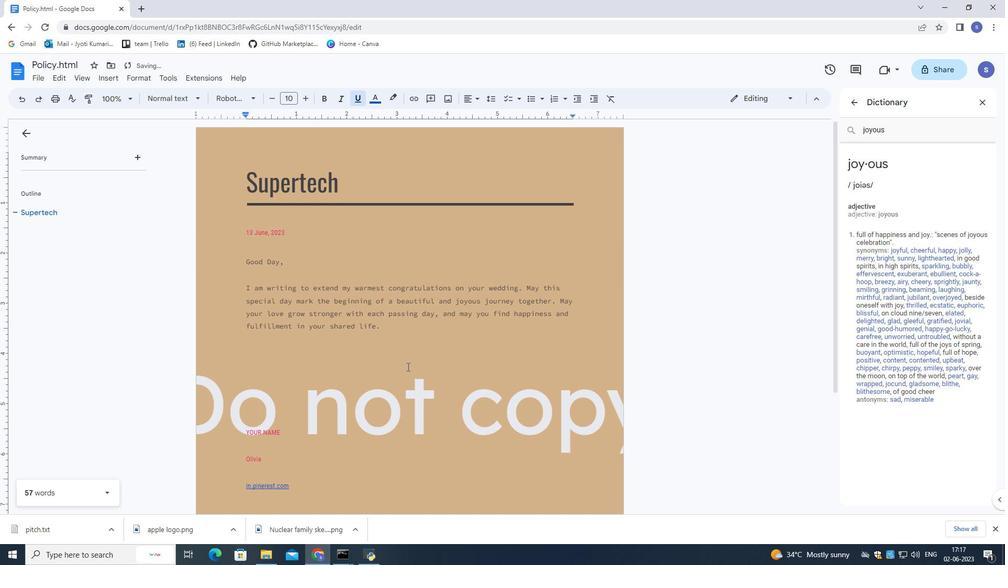 
Action: Mouse scrolled (407, 369) with delta (0, 0)
Screenshot: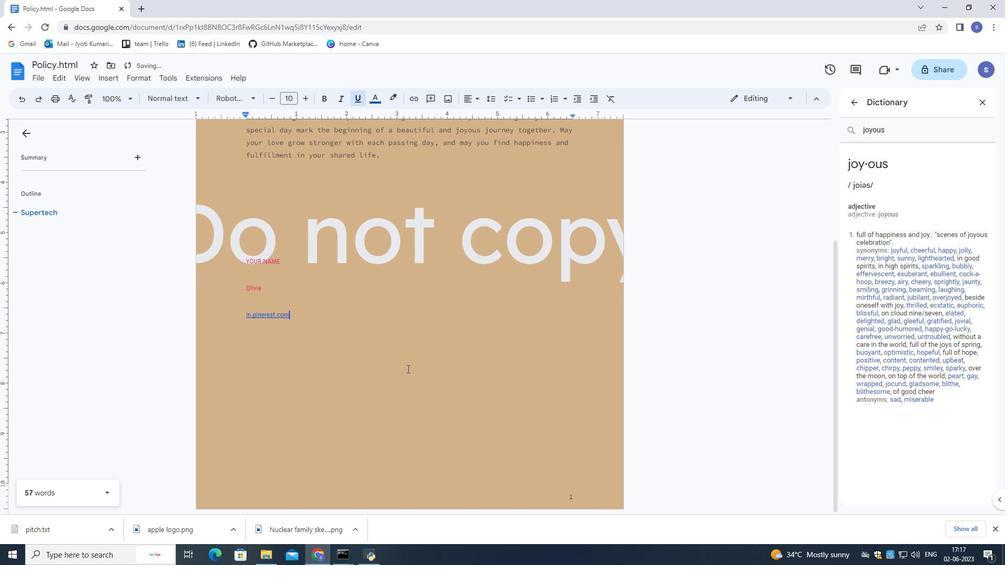 
Action: Mouse scrolled (407, 369) with delta (0, 0)
Screenshot: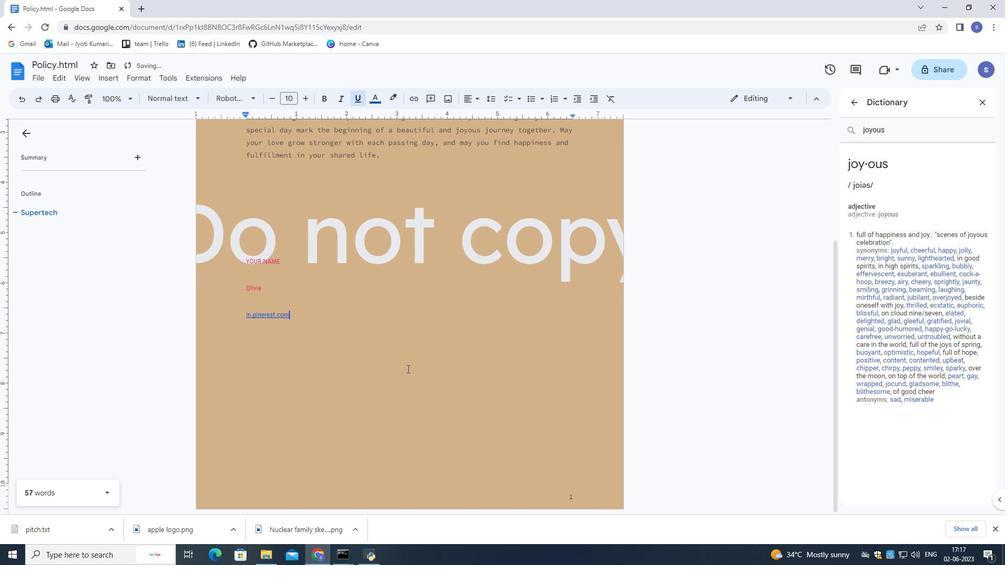 
Action: Mouse scrolled (407, 369) with delta (0, 0)
Screenshot: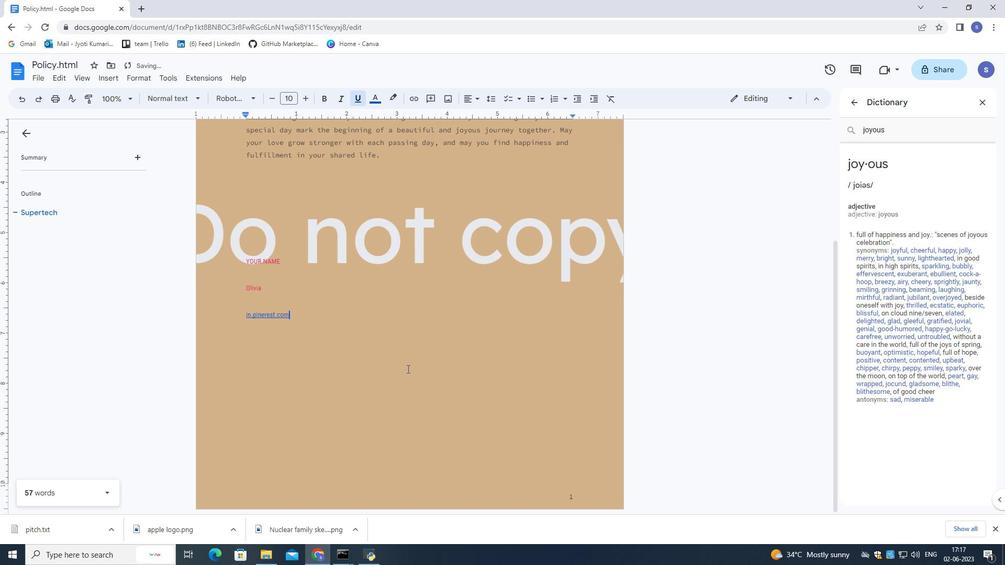 
Action: Mouse scrolled (407, 369) with delta (0, 0)
Screenshot: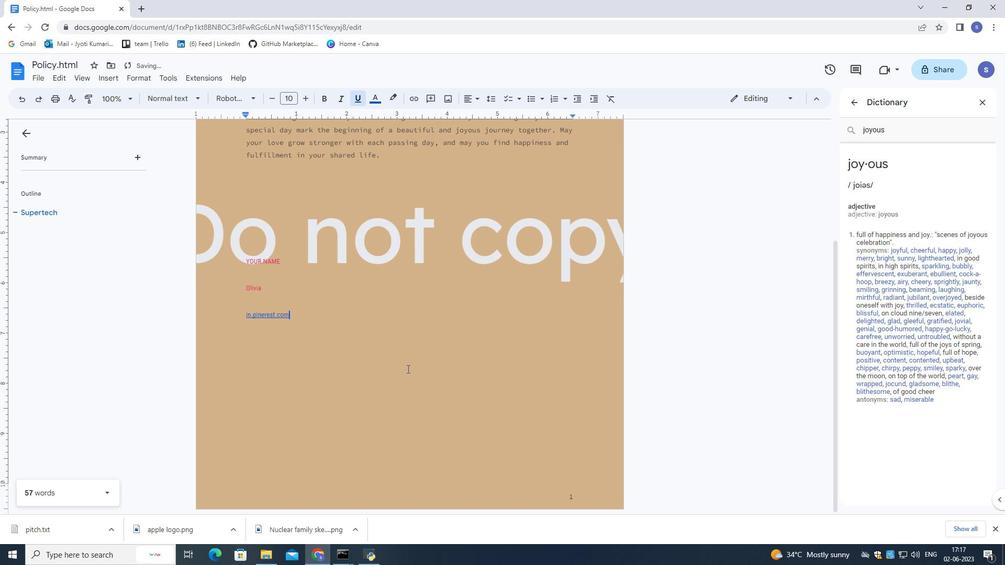 
Action: Mouse scrolled (407, 369) with delta (0, 0)
Screenshot: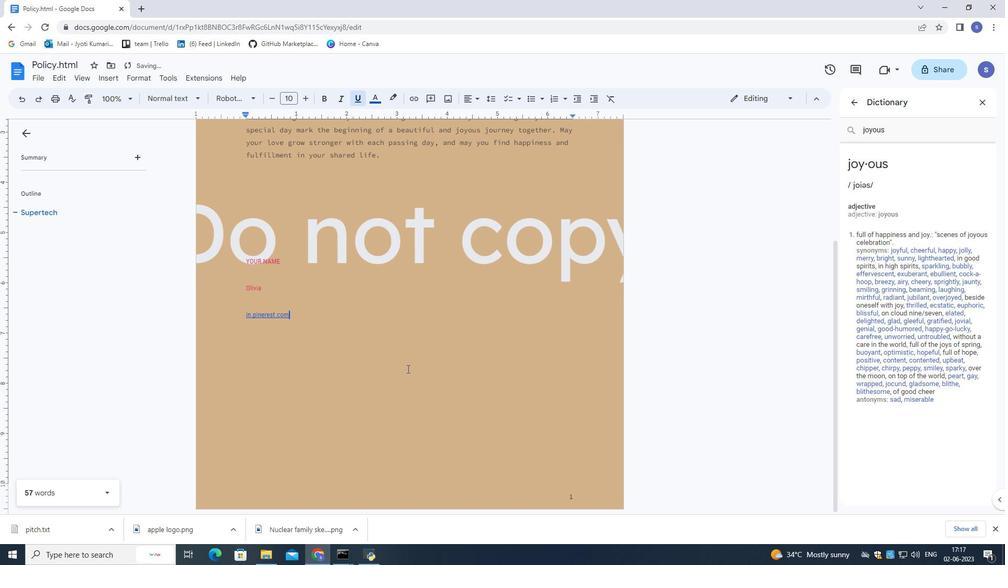 
Action: Mouse scrolled (407, 369) with delta (0, 0)
Screenshot: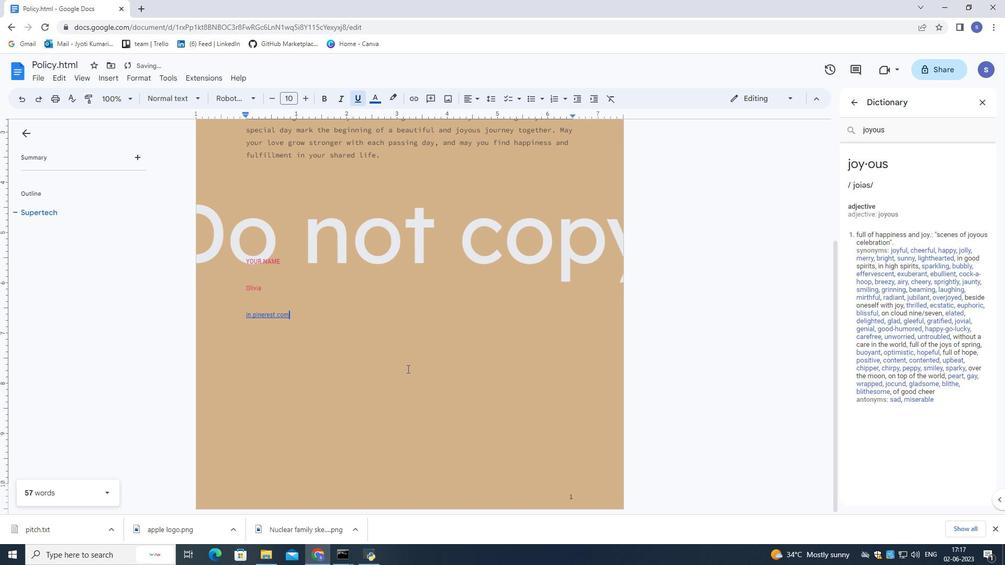 
Action: Mouse moved to (411, 369)
Screenshot: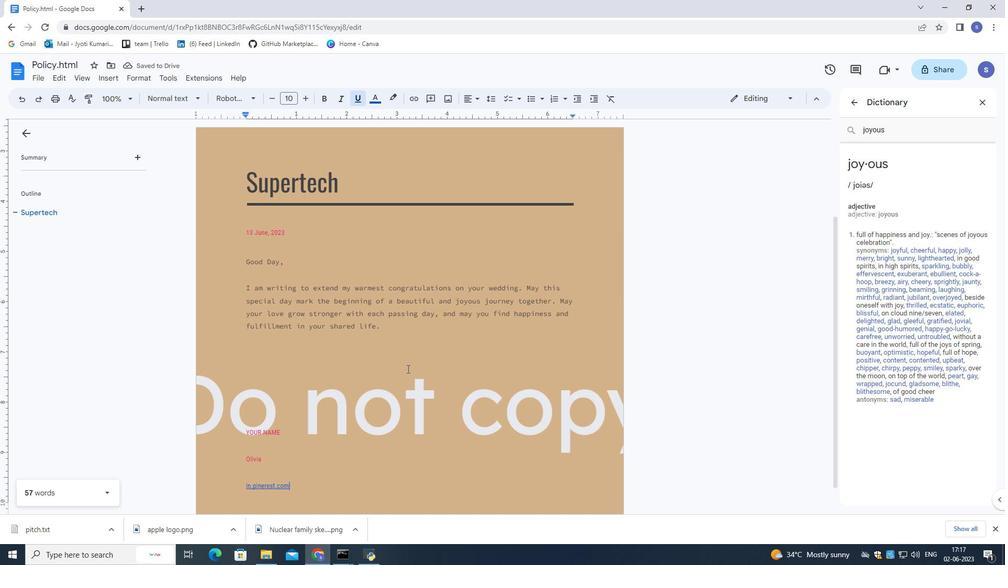 
